 Task: Check out the mission and values of Redfin.
Action: Mouse moved to (61, 168)
Screenshot: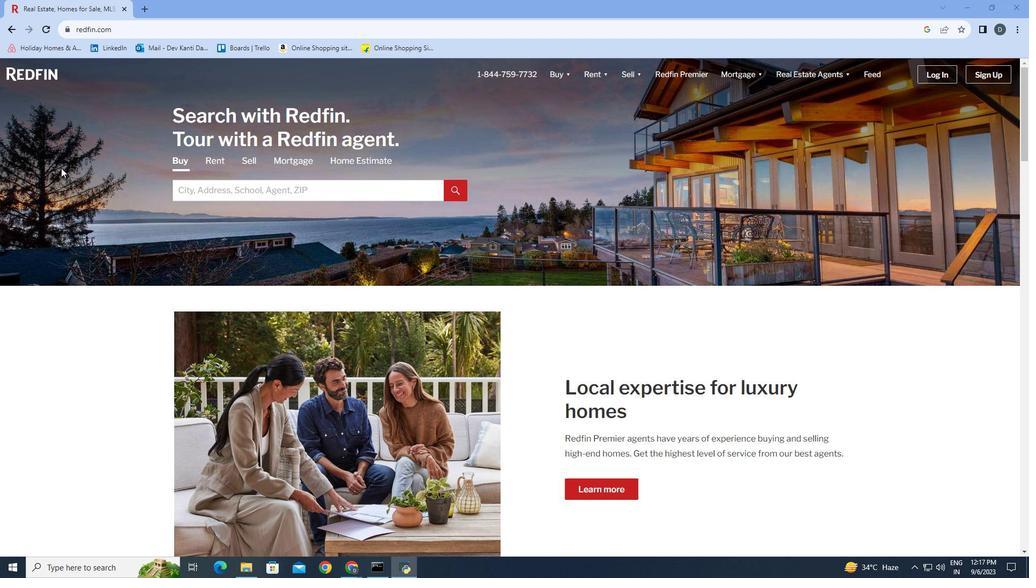 
Action: Mouse scrolled (61, 167) with delta (0, 0)
Screenshot: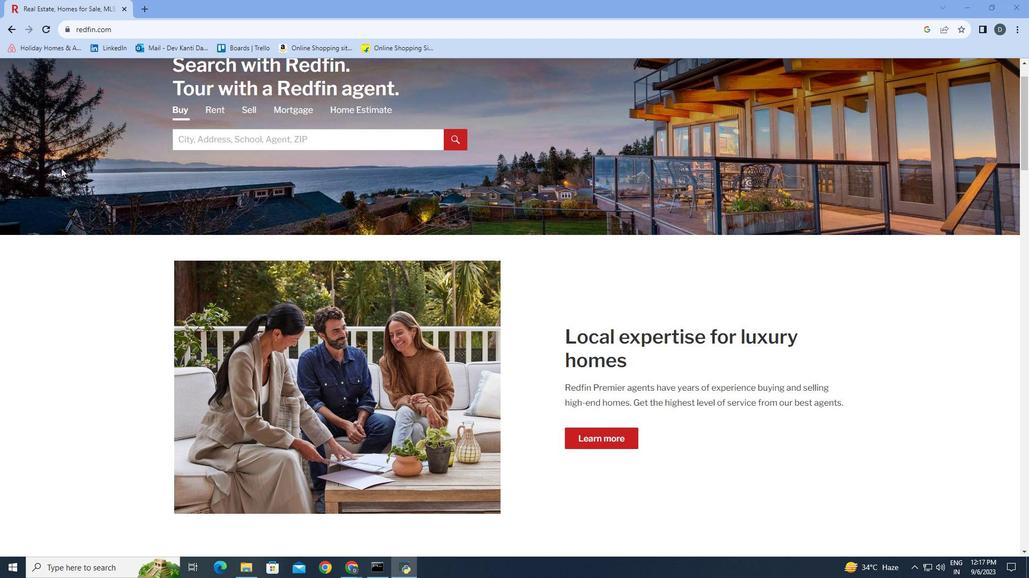 
Action: Mouse scrolled (61, 167) with delta (0, 0)
Screenshot: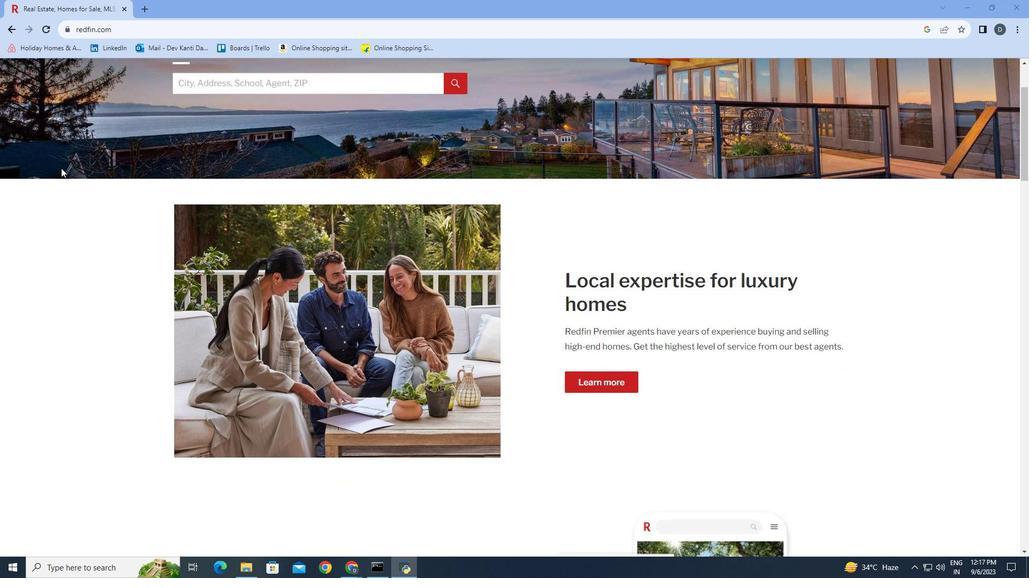 
Action: Mouse scrolled (61, 167) with delta (0, 0)
Screenshot: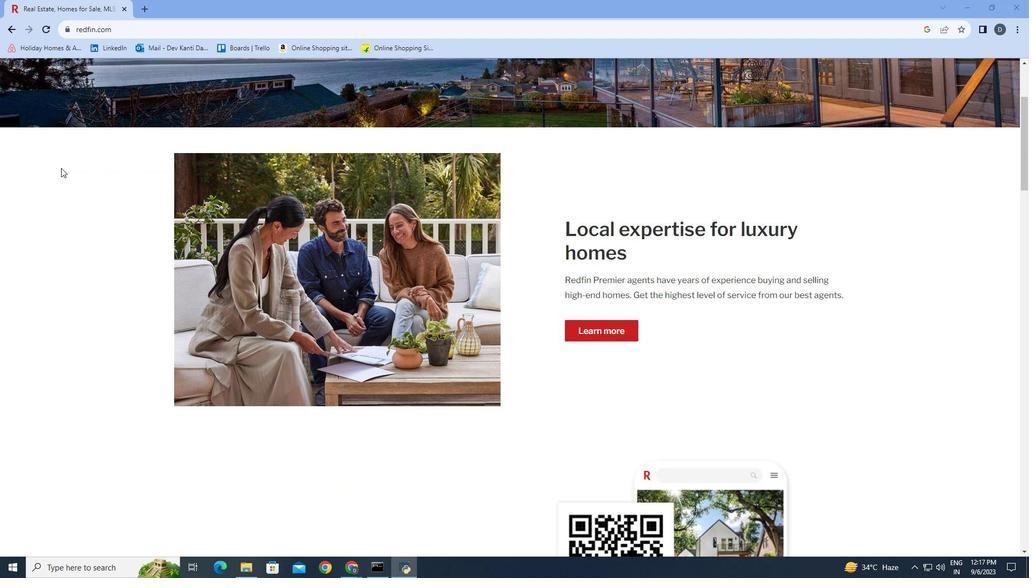 
Action: Mouse scrolled (61, 167) with delta (0, 0)
Screenshot: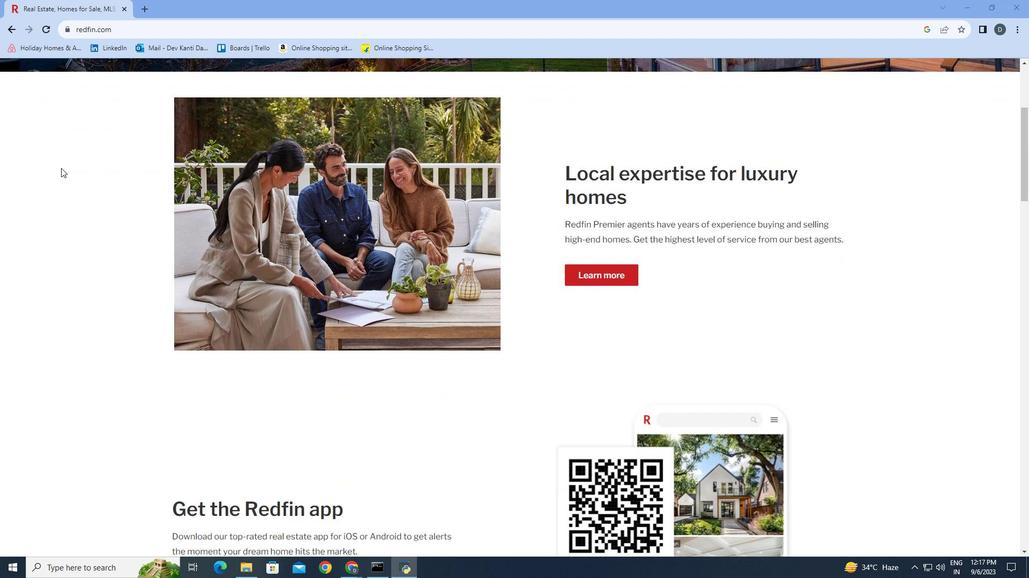 
Action: Mouse scrolled (61, 167) with delta (0, 0)
Screenshot: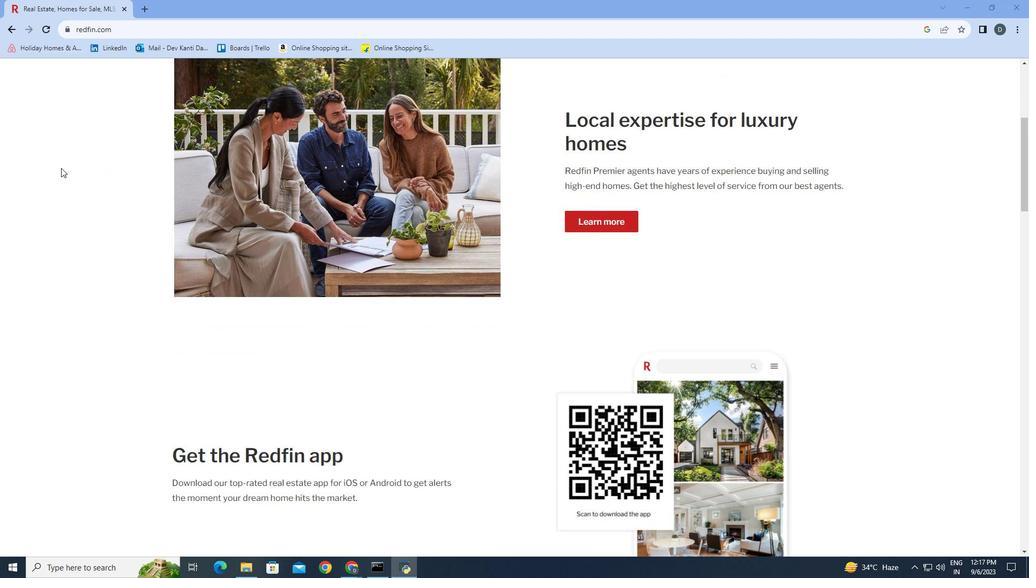 
Action: Mouse scrolled (61, 167) with delta (0, 0)
Screenshot: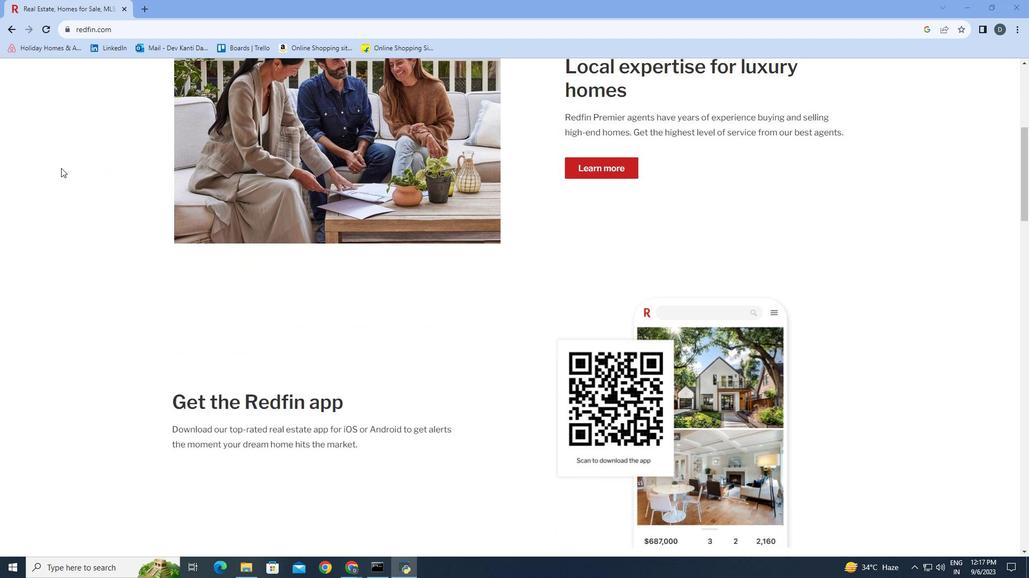 
Action: Mouse scrolled (61, 167) with delta (0, 0)
Screenshot: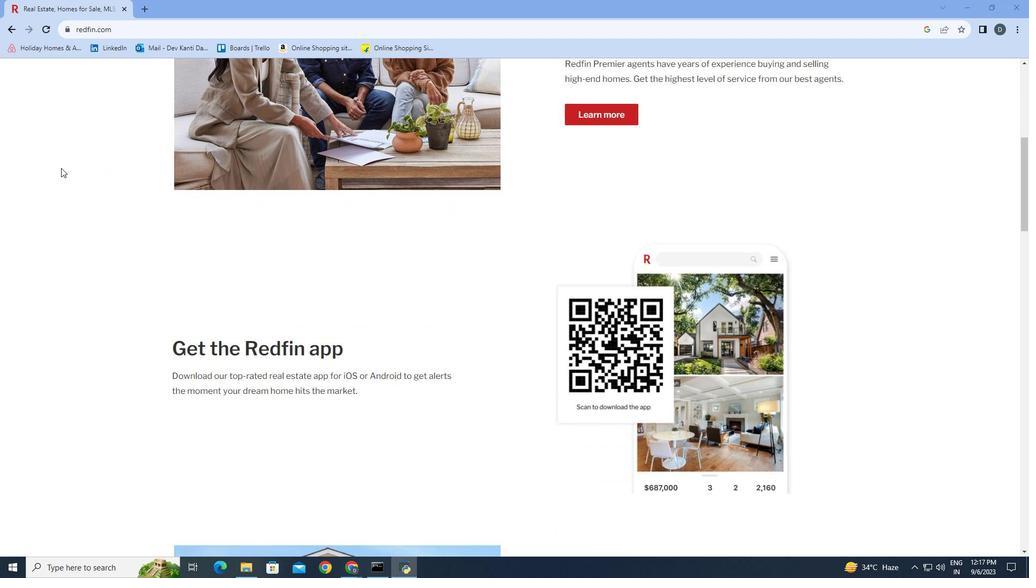 
Action: Mouse scrolled (61, 167) with delta (0, 0)
Screenshot: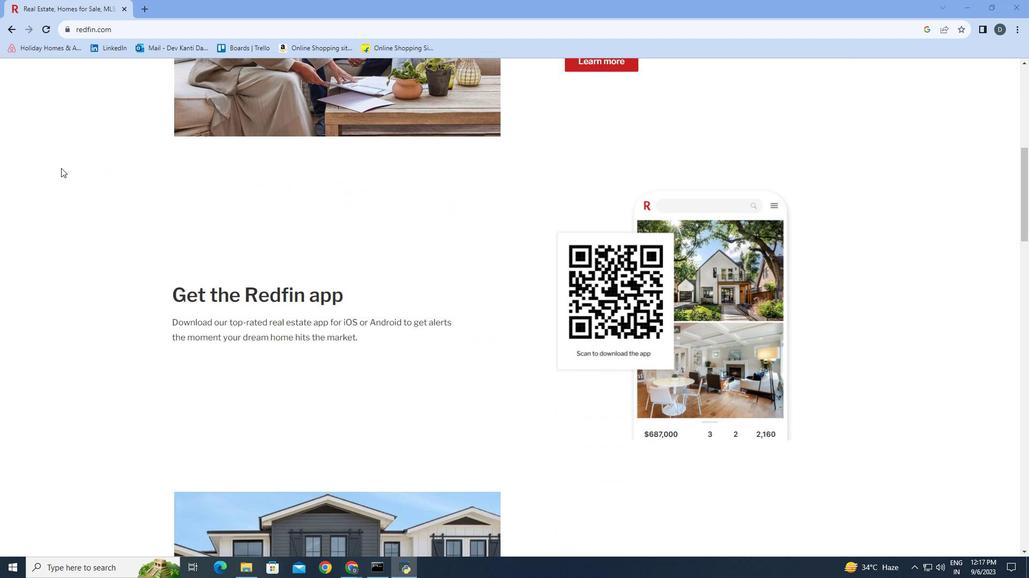 
Action: Mouse scrolled (61, 167) with delta (0, 0)
Screenshot: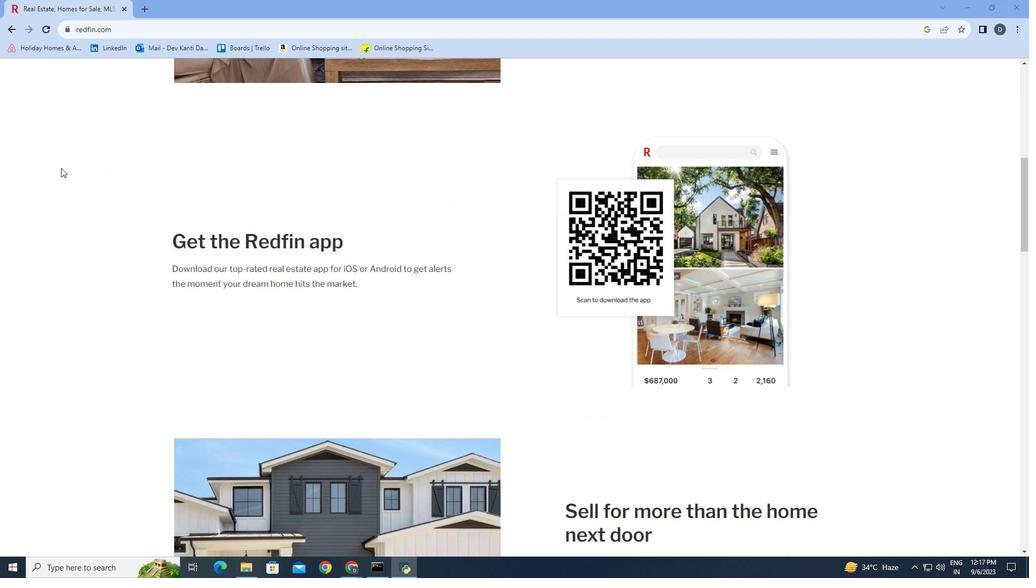 
Action: Mouse scrolled (61, 167) with delta (0, 0)
Screenshot: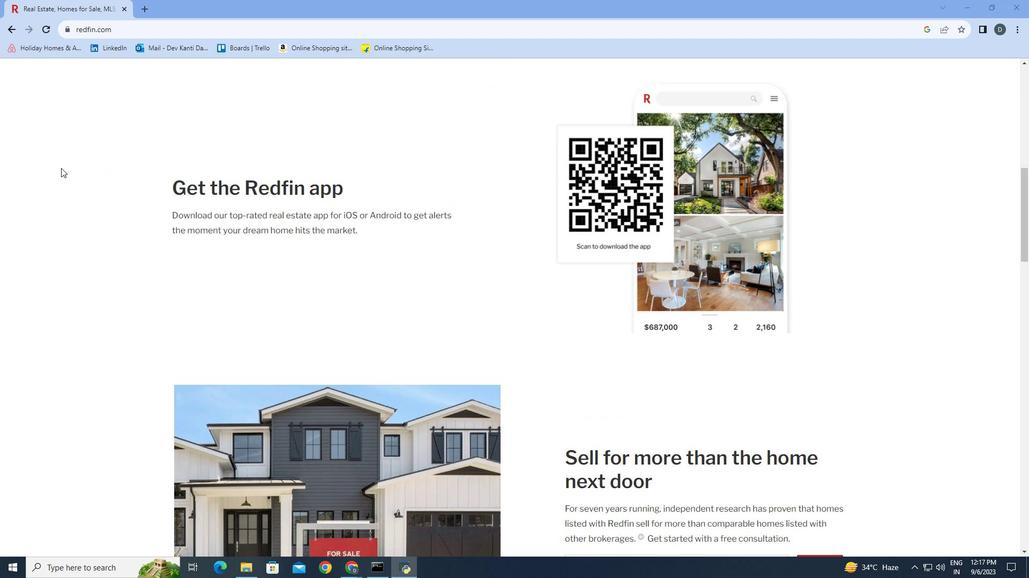 
Action: Mouse scrolled (61, 167) with delta (0, 0)
Screenshot: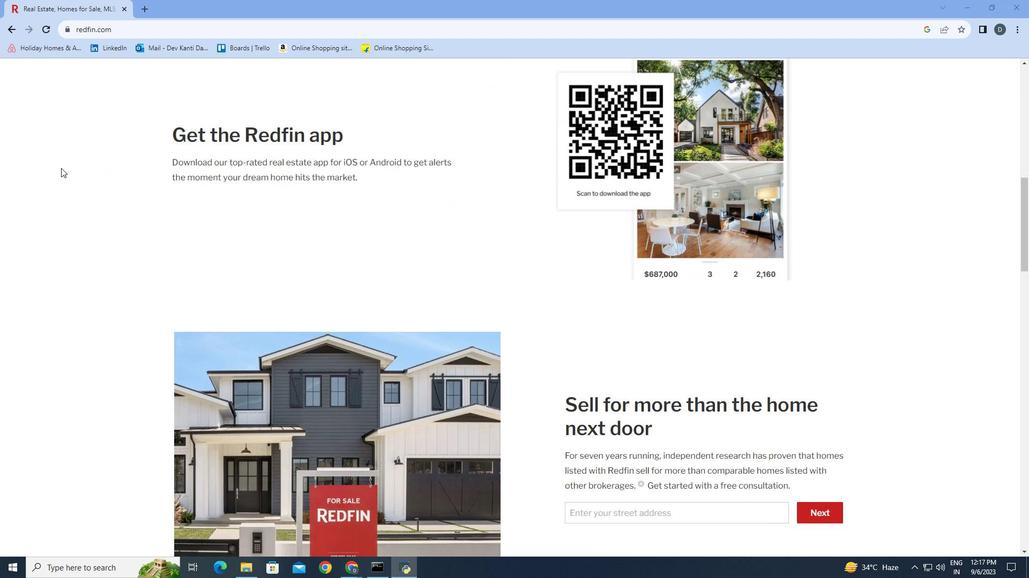 
Action: Mouse scrolled (61, 167) with delta (0, 0)
Screenshot: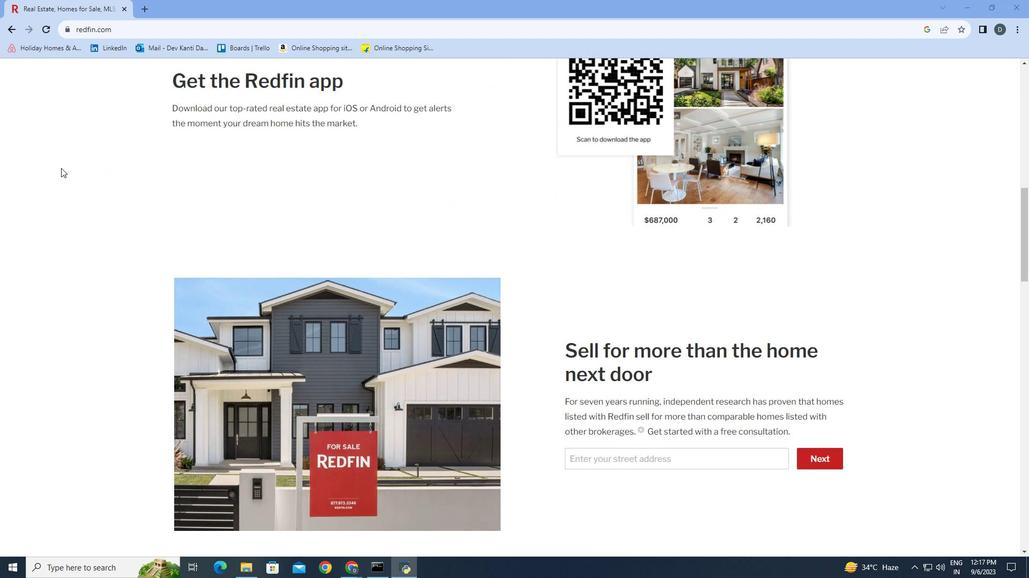 
Action: Mouse scrolled (61, 167) with delta (0, 0)
Screenshot: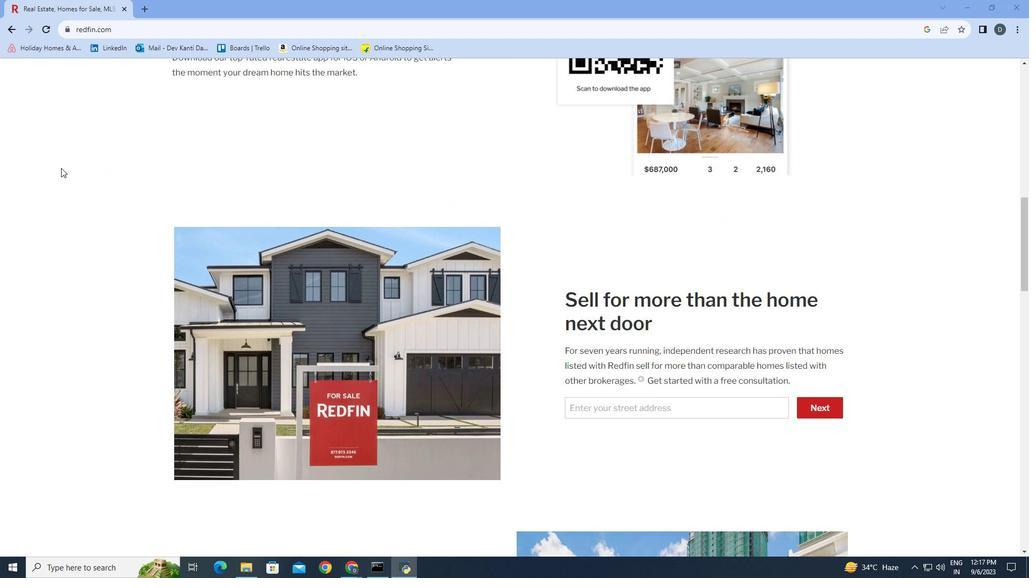 
Action: Mouse scrolled (61, 167) with delta (0, 0)
Screenshot: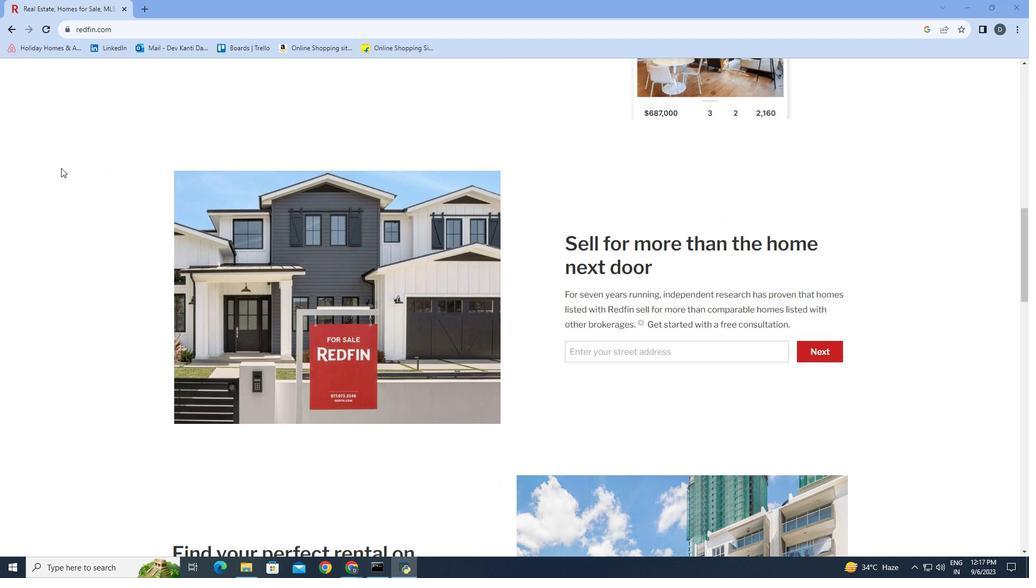 
Action: Mouse scrolled (61, 167) with delta (0, 0)
Screenshot: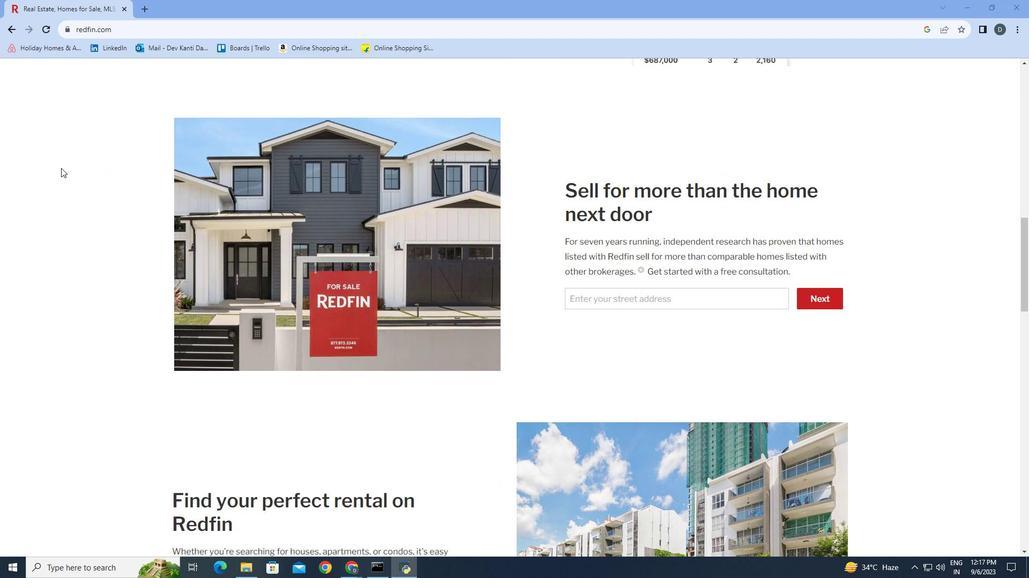 
Action: Mouse scrolled (61, 167) with delta (0, 0)
Screenshot: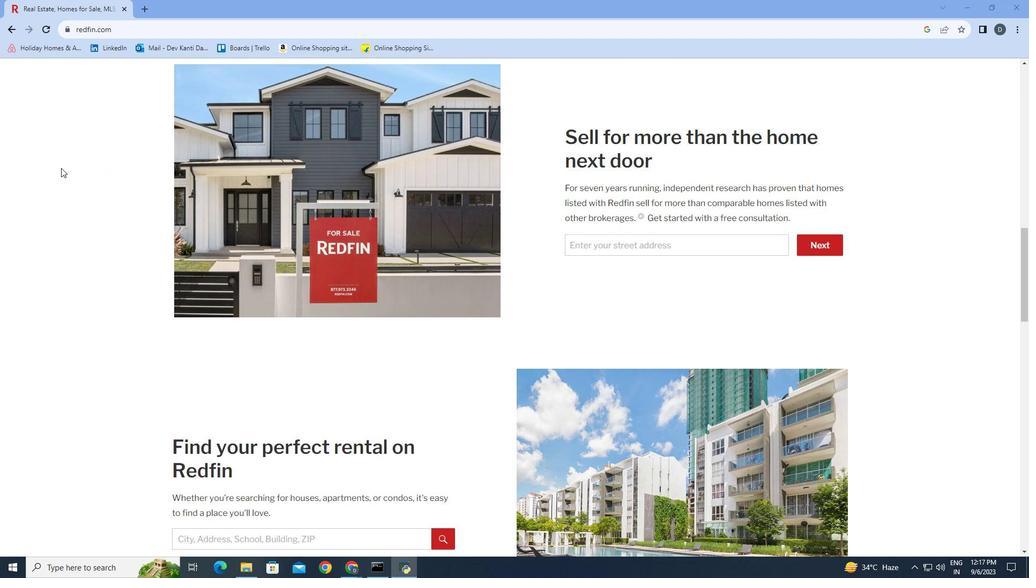 
Action: Mouse scrolled (61, 167) with delta (0, 0)
Screenshot: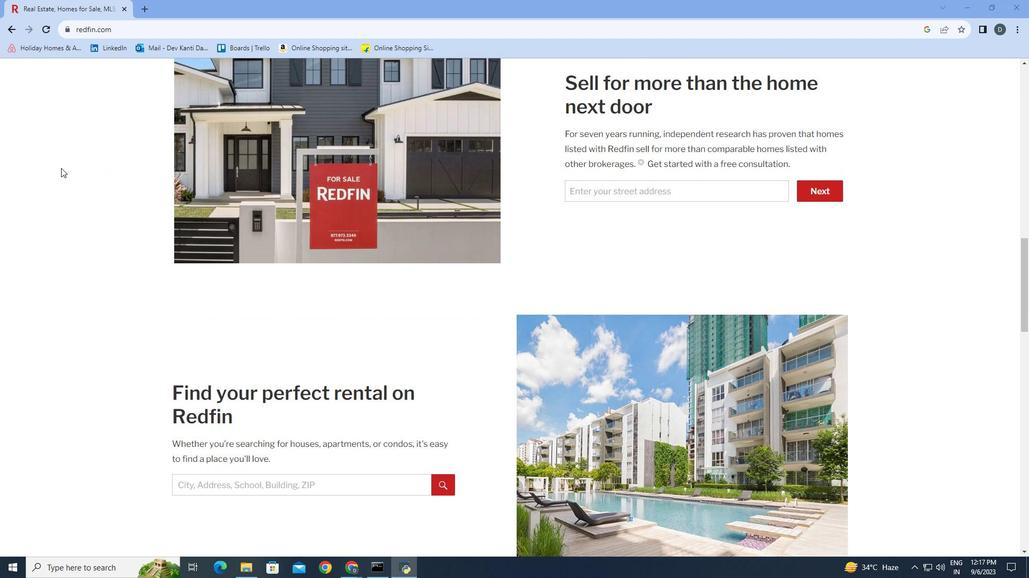 
Action: Mouse scrolled (61, 167) with delta (0, 0)
Screenshot: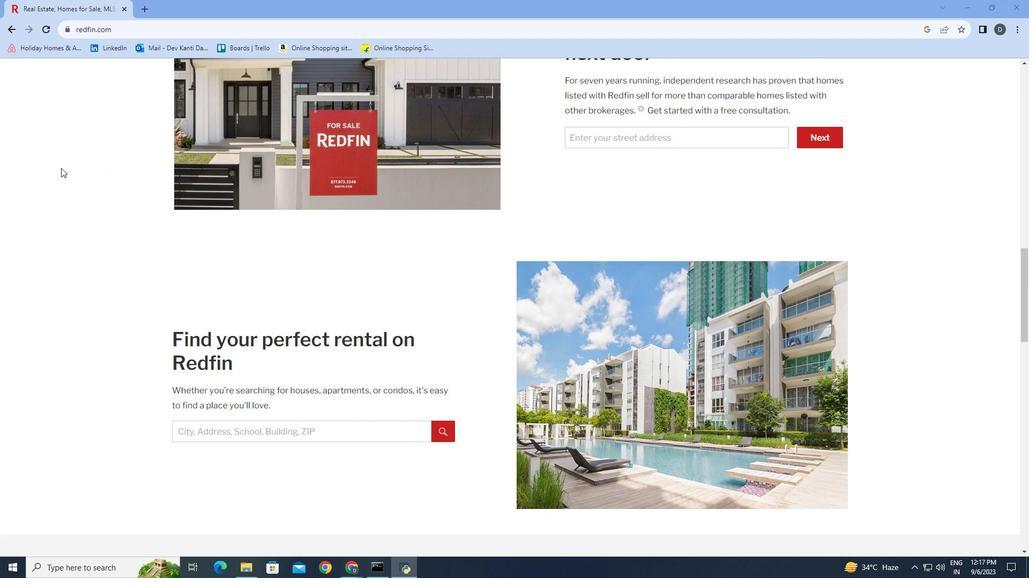
Action: Mouse scrolled (61, 167) with delta (0, 0)
Screenshot: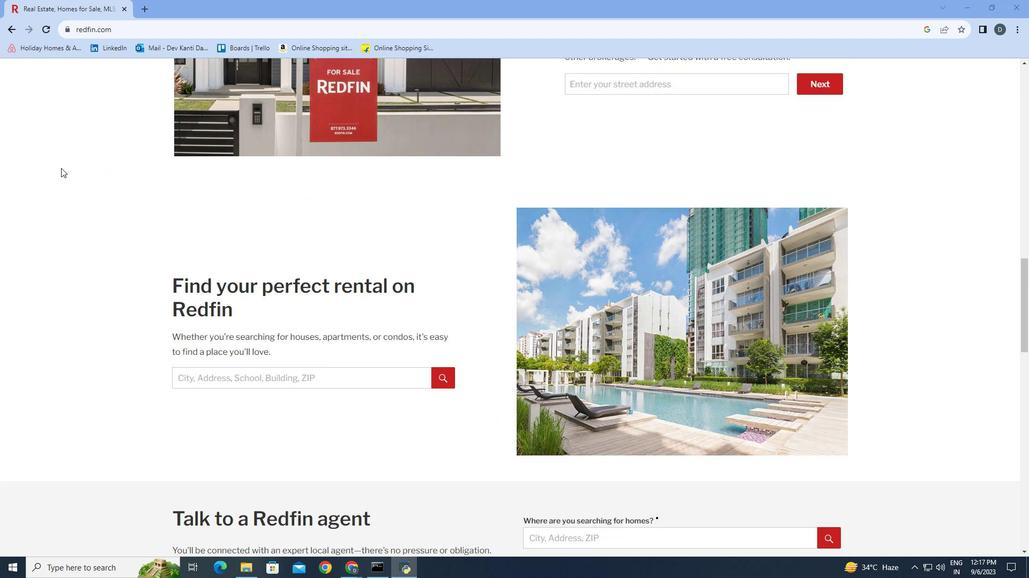 
Action: Mouse scrolled (61, 167) with delta (0, 0)
Screenshot: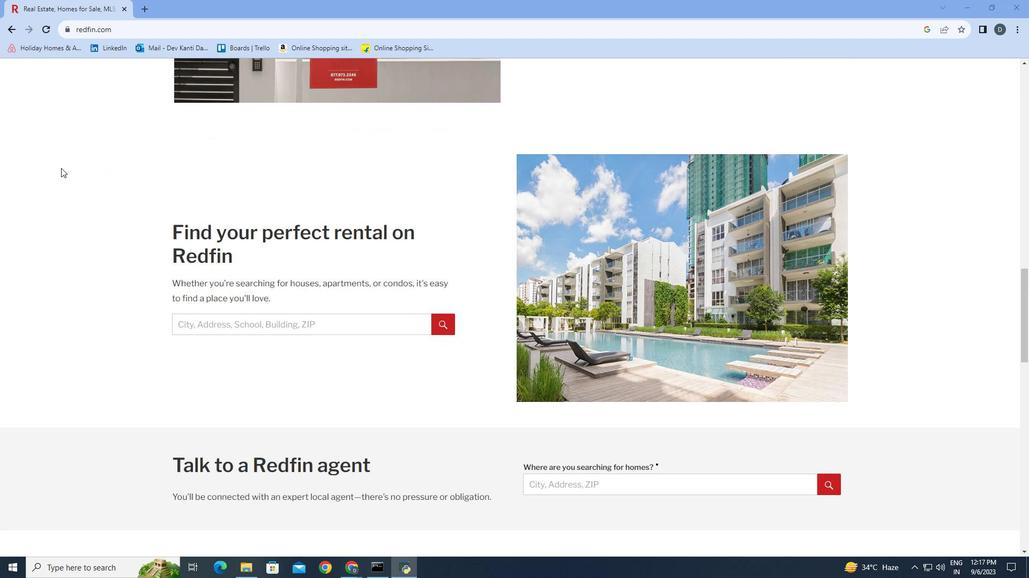 
Action: Mouse scrolled (61, 167) with delta (0, 0)
Screenshot: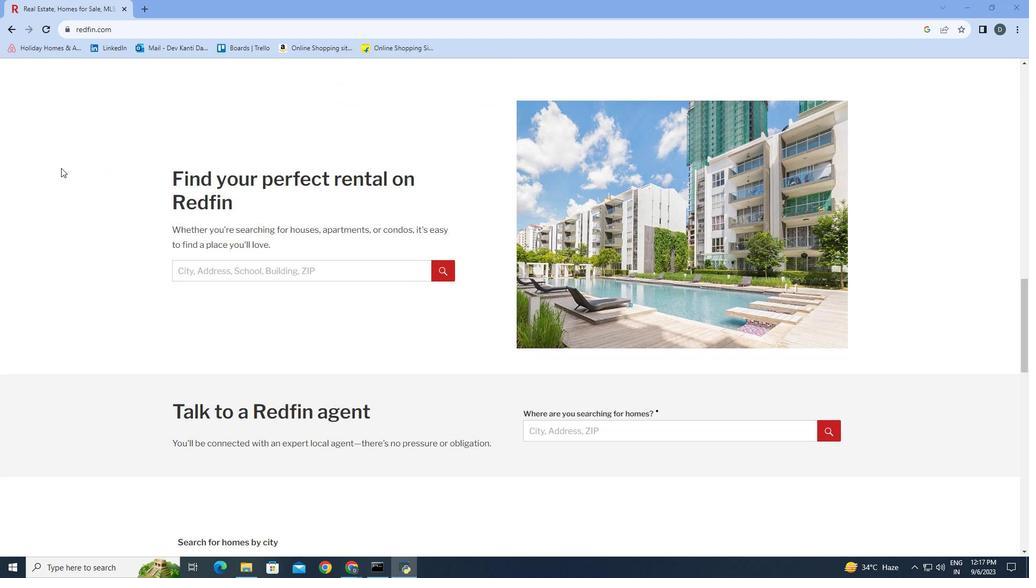 
Action: Mouse scrolled (61, 167) with delta (0, 0)
Screenshot: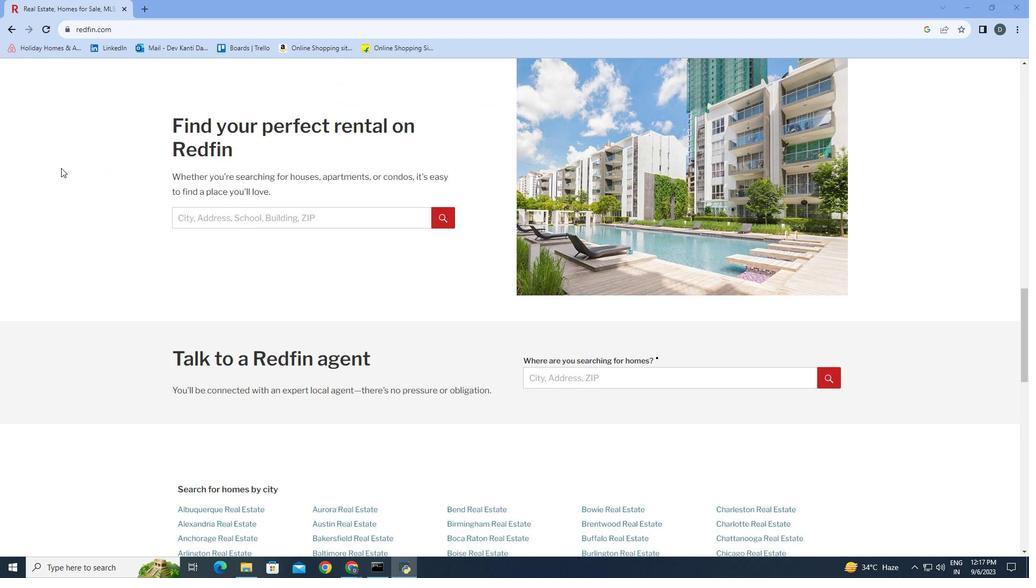 
Action: Mouse scrolled (61, 167) with delta (0, 0)
Screenshot: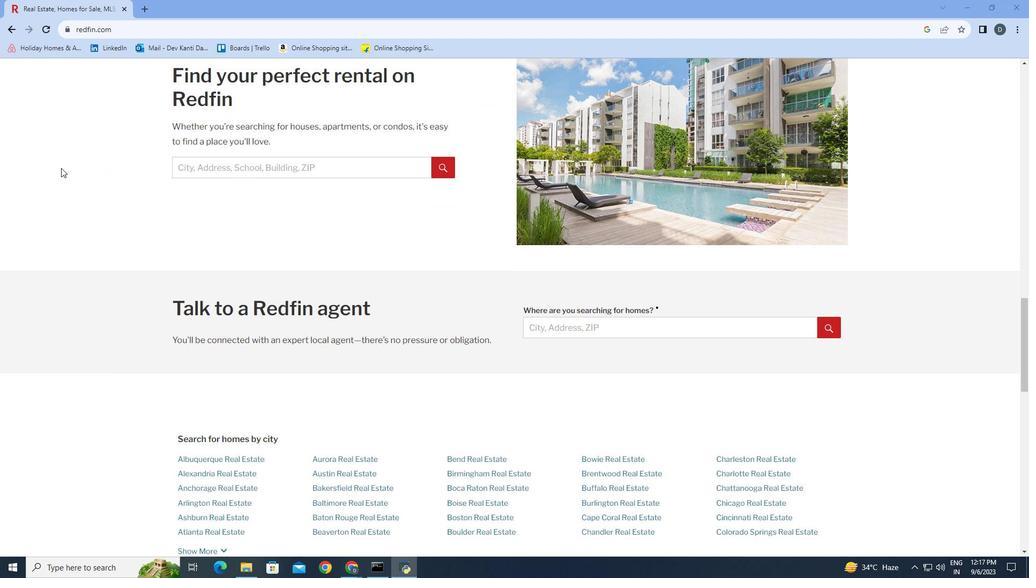 
Action: Mouse scrolled (61, 167) with delta (0, 0)
Screenshot: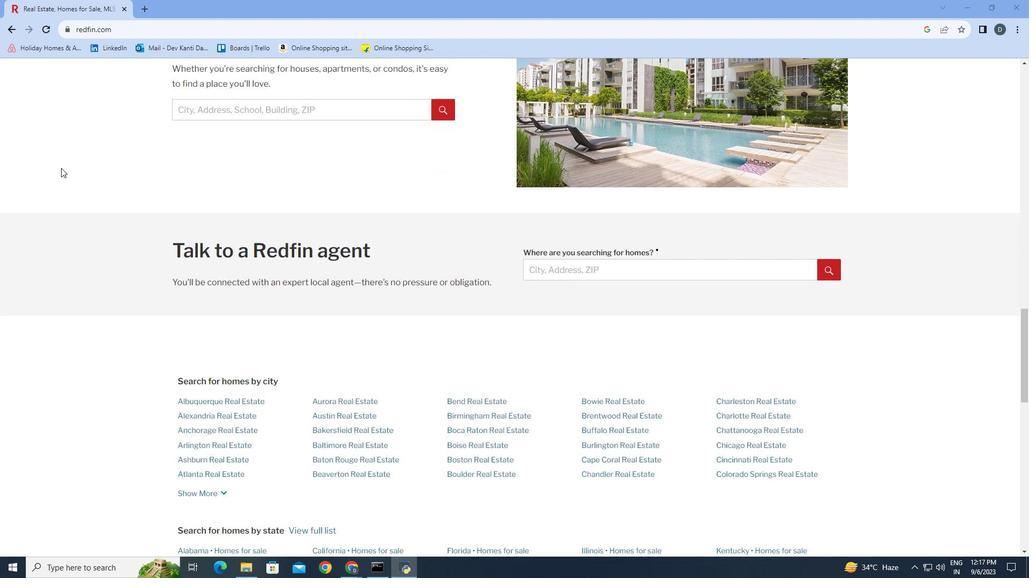 
Action: Mouse scrolled (61, 167) with delta (0, 0)
Screenshot: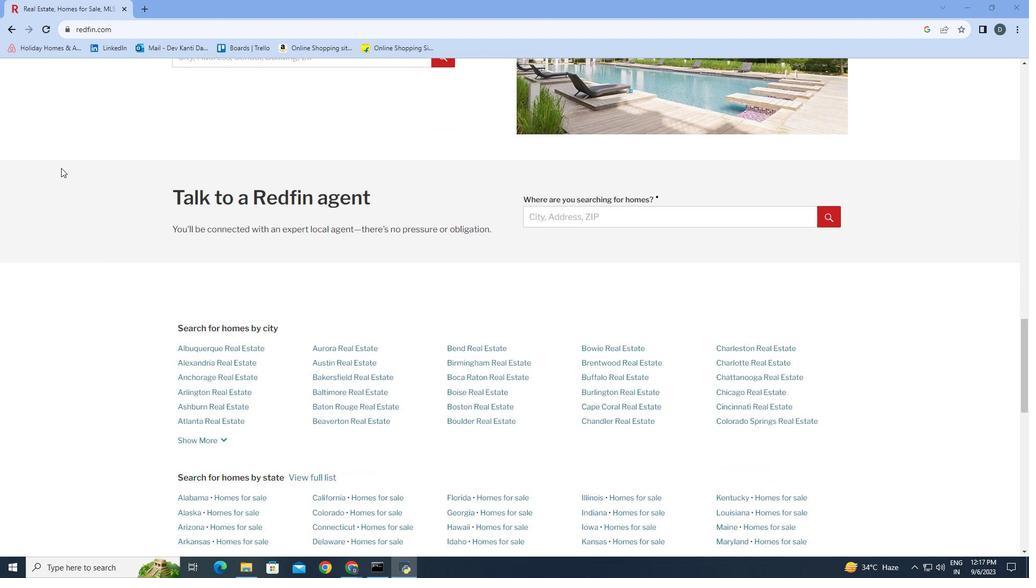 
Action: Mouse scrolled (61, 167) with delta (0, 0)
Screenshot: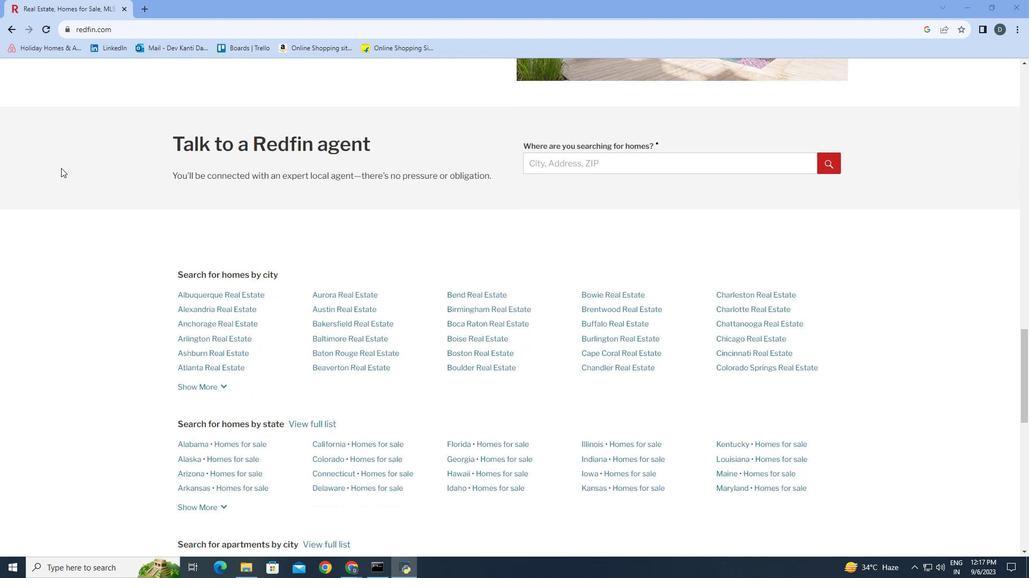 
Action: Mouse scrolled (61, 167) with delta (0, 0)
Screenshot: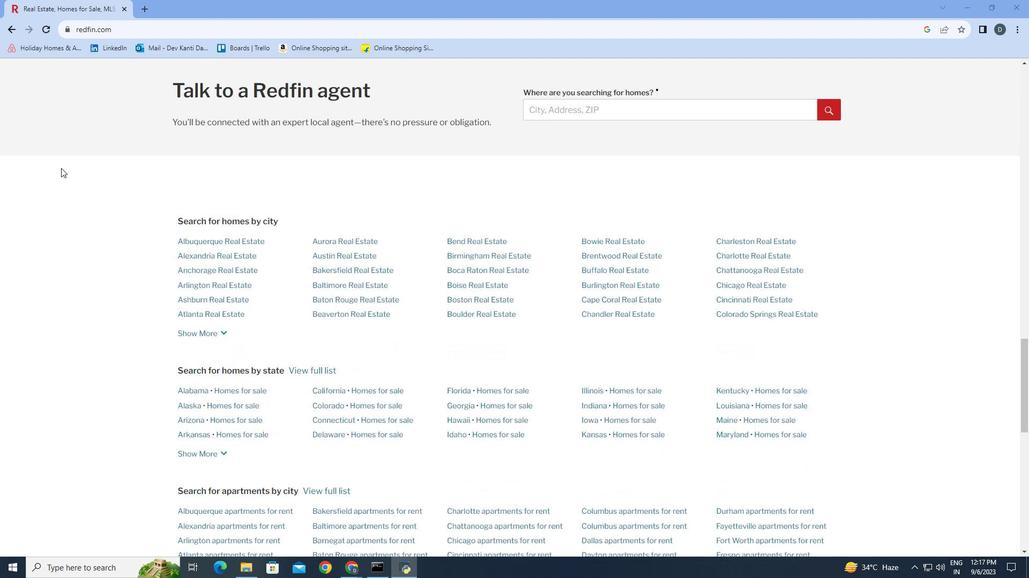 
Action: Mouse scrolled (61, 167) with delta (0, 0)
Screenshot: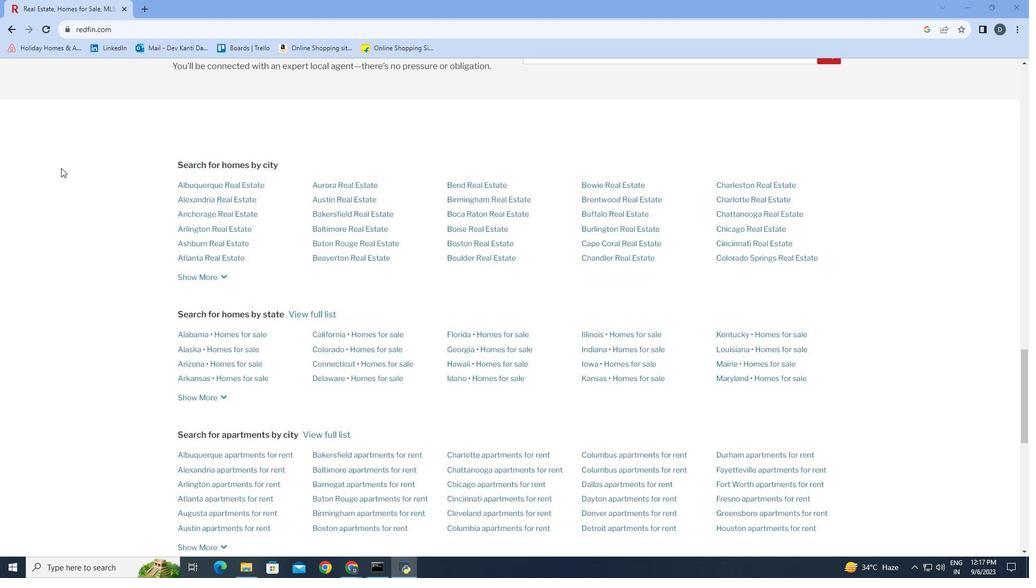 
Action: Mouse scrolled (61, 167) with delta (0, 0)
Screenshot: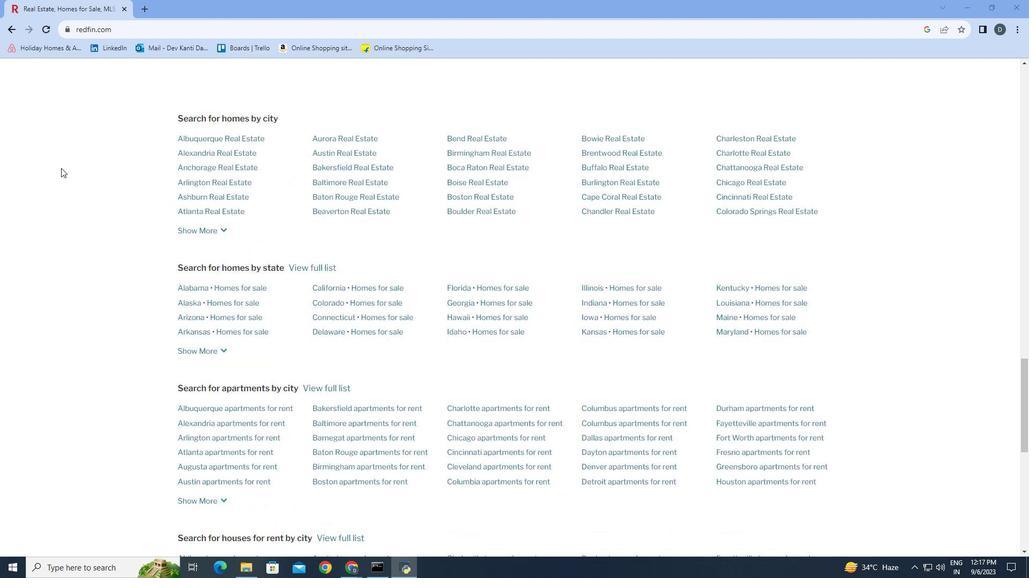 
Action: Mouse scrolled (61, 167) with delta (0, 0)
Screenshot: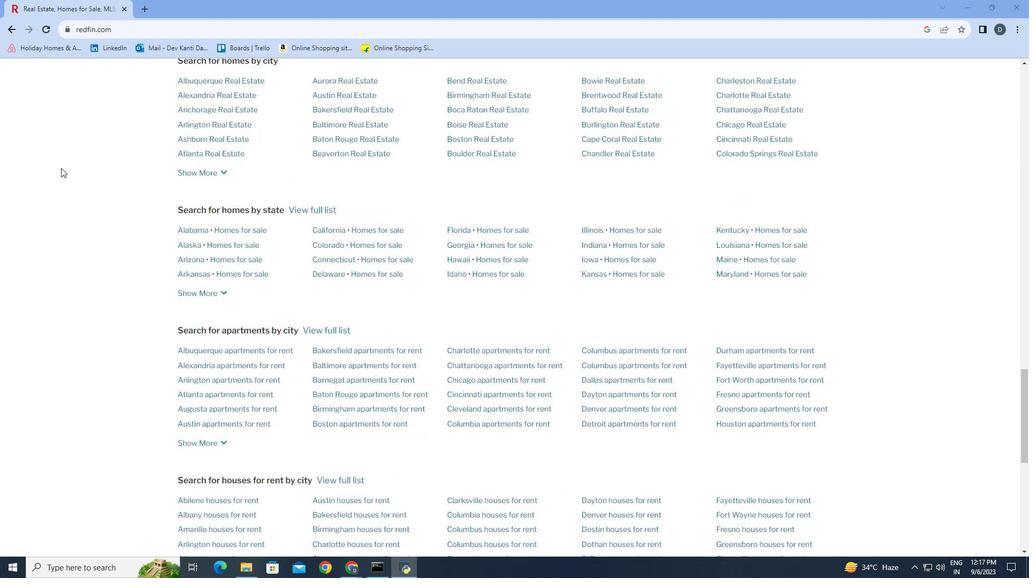 
Action: Mouse scrolled (61, 167) with delta (0, 0)
Screenshot: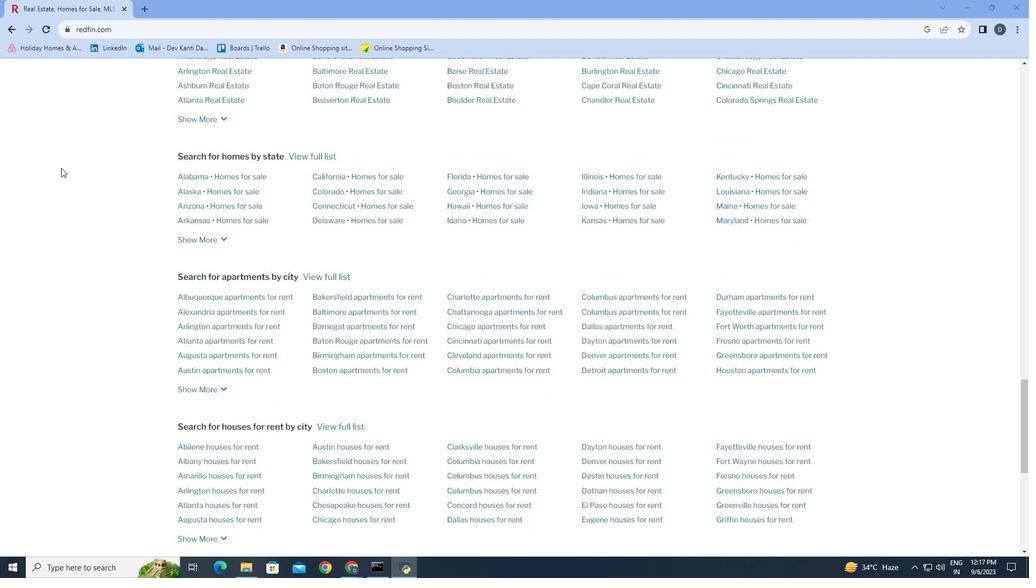 
Action: Mouse scrolled (61, 167) with delta (0, 0)
Screenshot: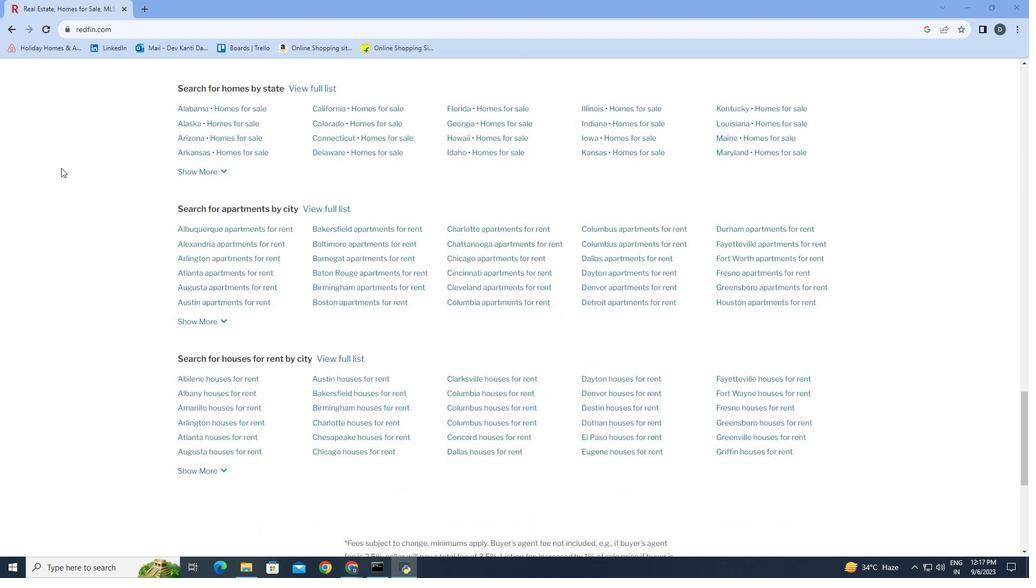 
Action: Mouse scrolled (61, 167) with delta (0, 0)
Screenshot: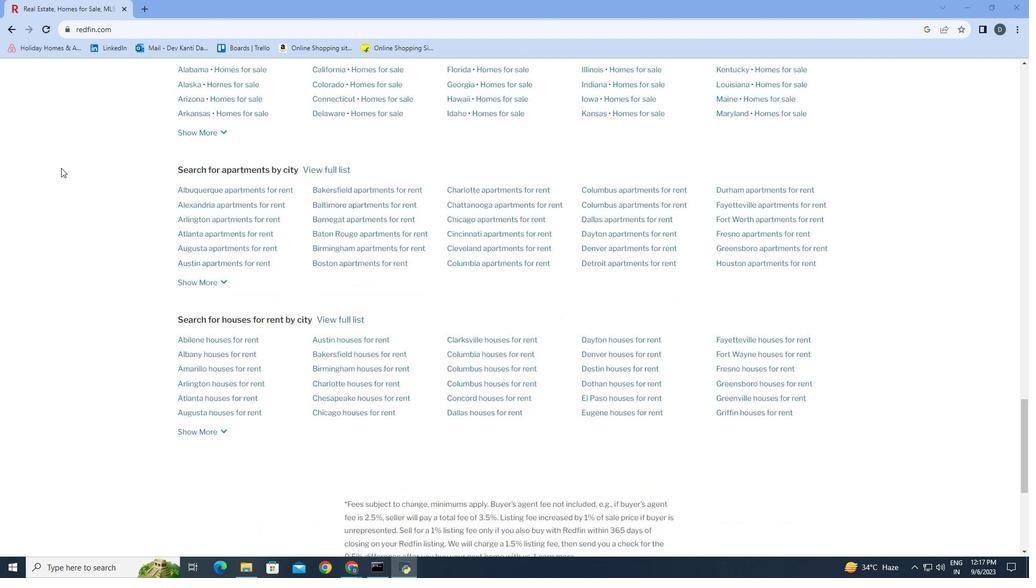 
Action: Mouse scrolled (61, 167) with delta (0, 0)
Screenshot: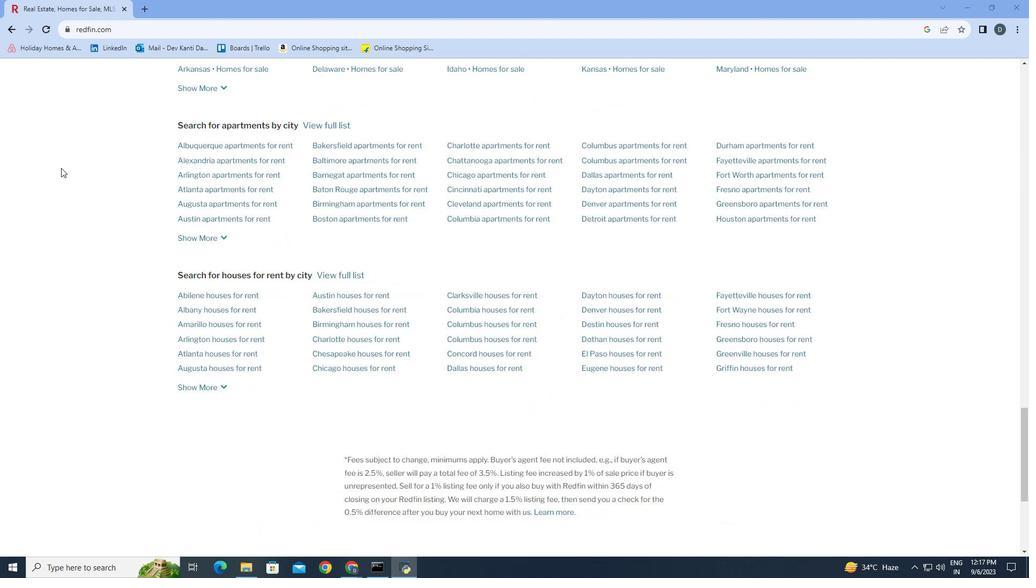 
Action: Mouse scrolled (61, 167) with delta (0, 0)
Screenshot: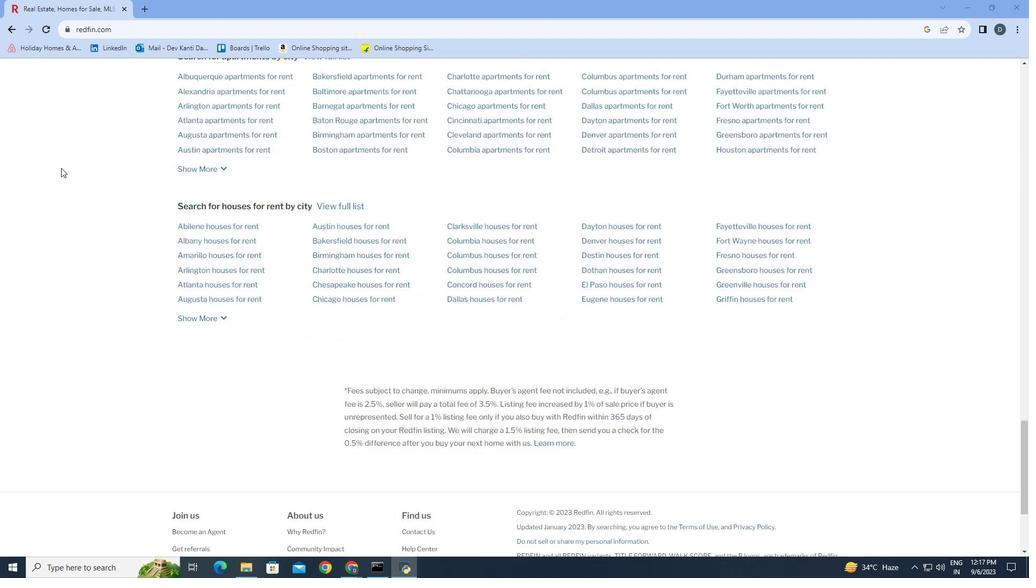 
Action: Mouse scrolled (61, 167) with delta (0, 0)
Screenshot: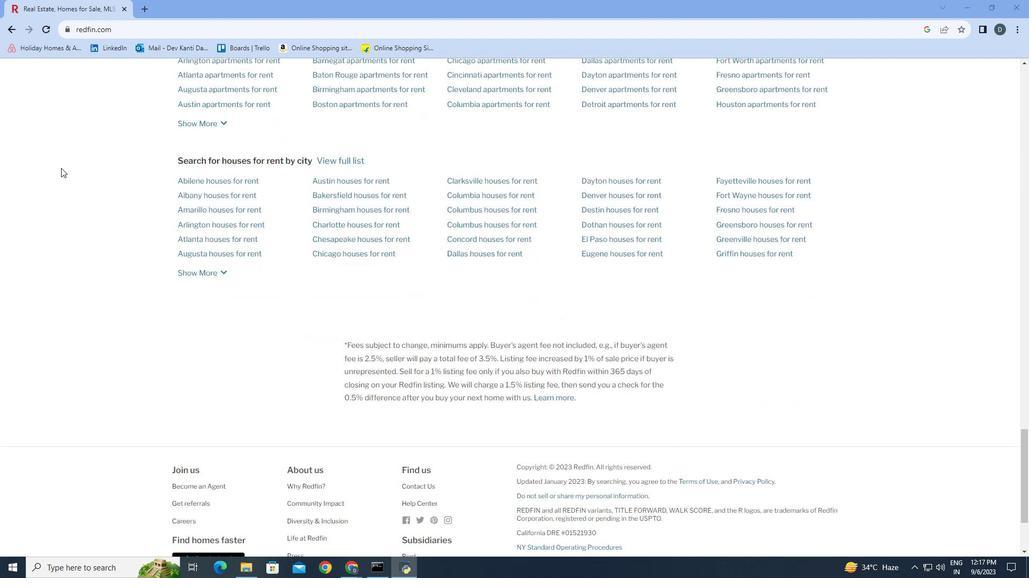 
Action: Mouse scrolled (61, 167) with delta (0, 0)
Screenshot: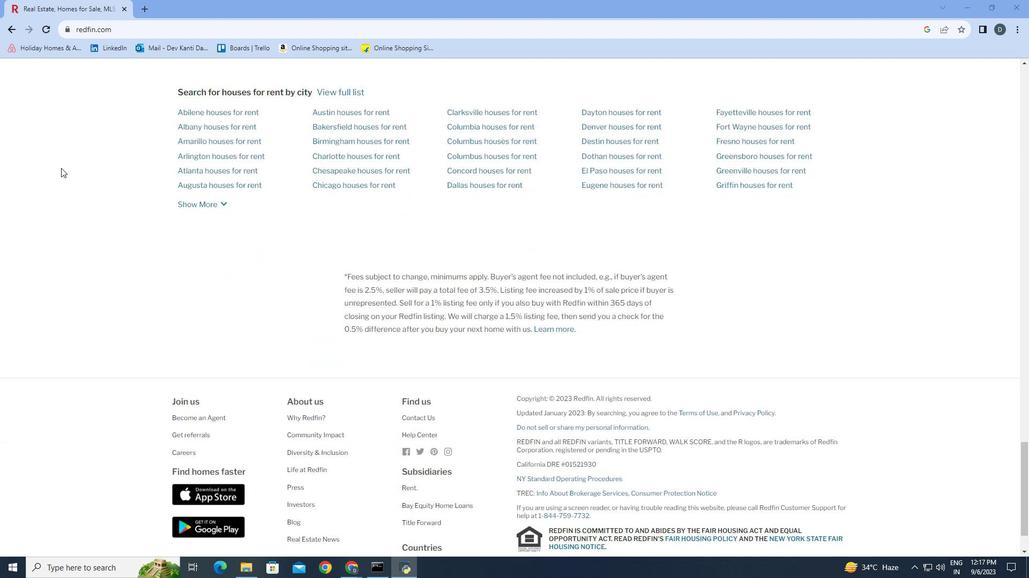 
Action: Mouse scrolled (61, 167) with delta (0, 0)
Screenshot: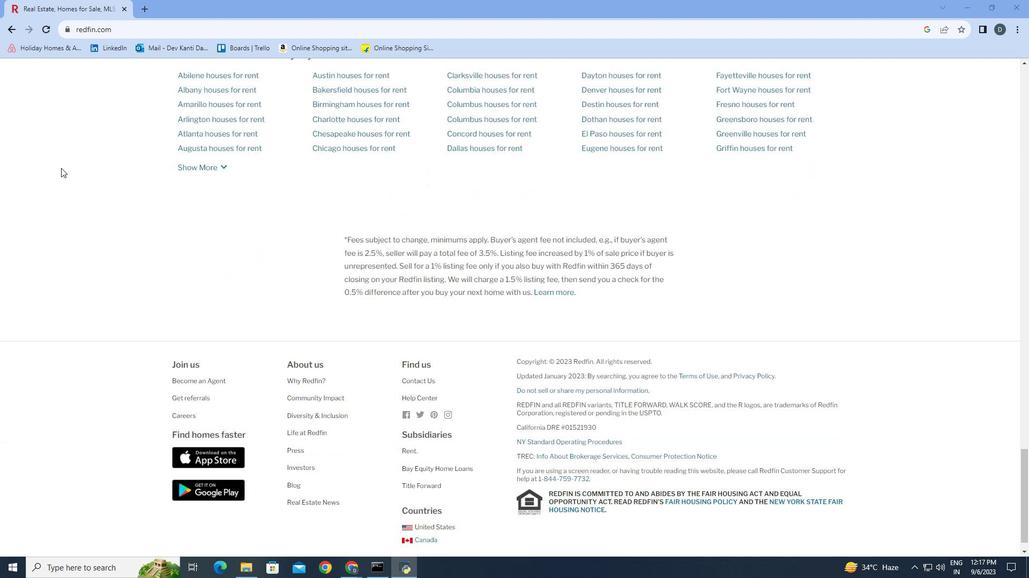 
Action: Mouse scrolled (61, 167) with delta (0, 0)
Screenshot: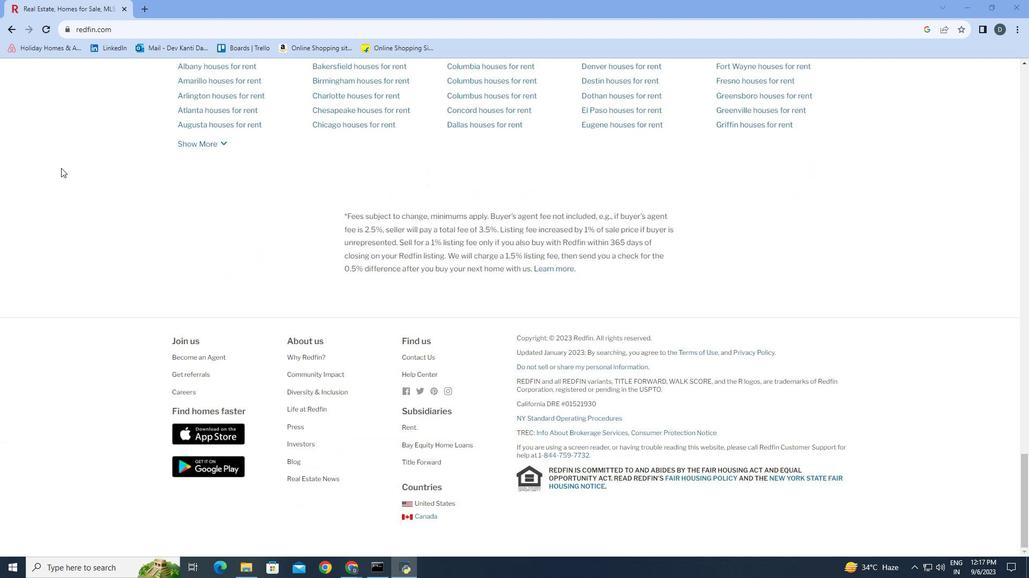 
Action: Mouse scrolled (61, 167) with delta (0, 0)
Screenshot: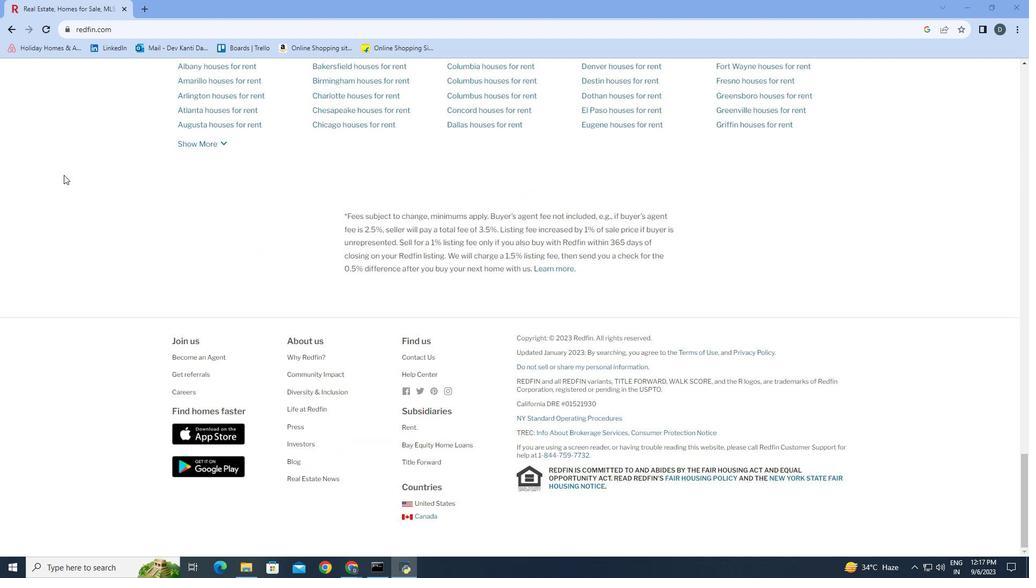 
Action: Mouse moved to (174, 356)
Screenshot: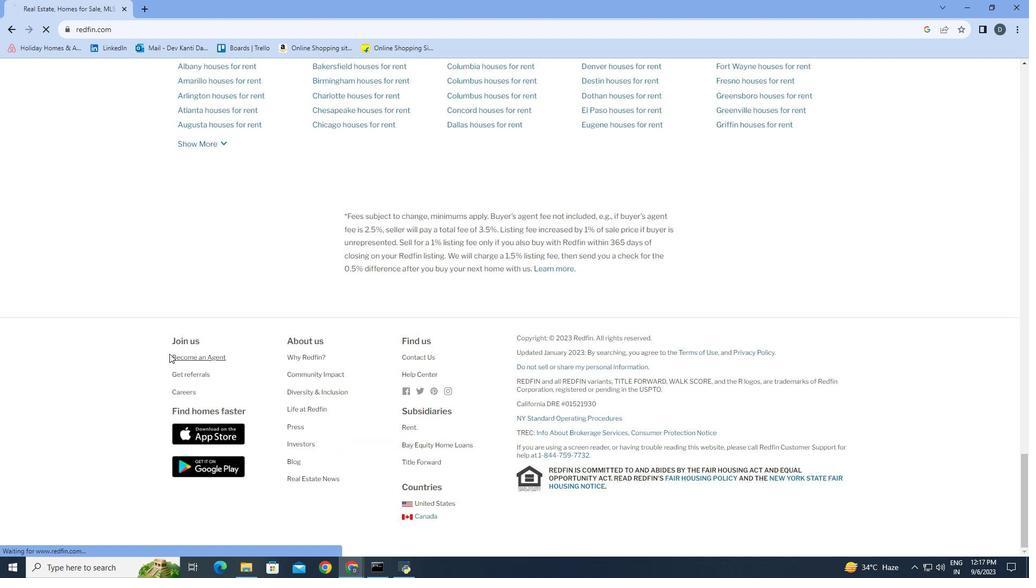 
Action: Mouse pressed left at (174, 356)
Screenshot: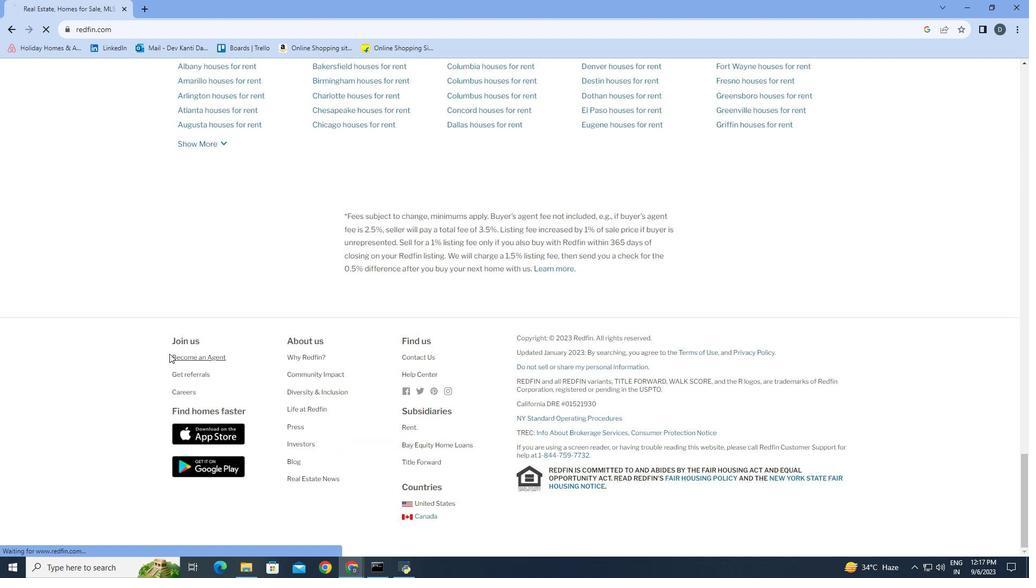 
Action: Mouse moved to (166, 108)
Screenshot: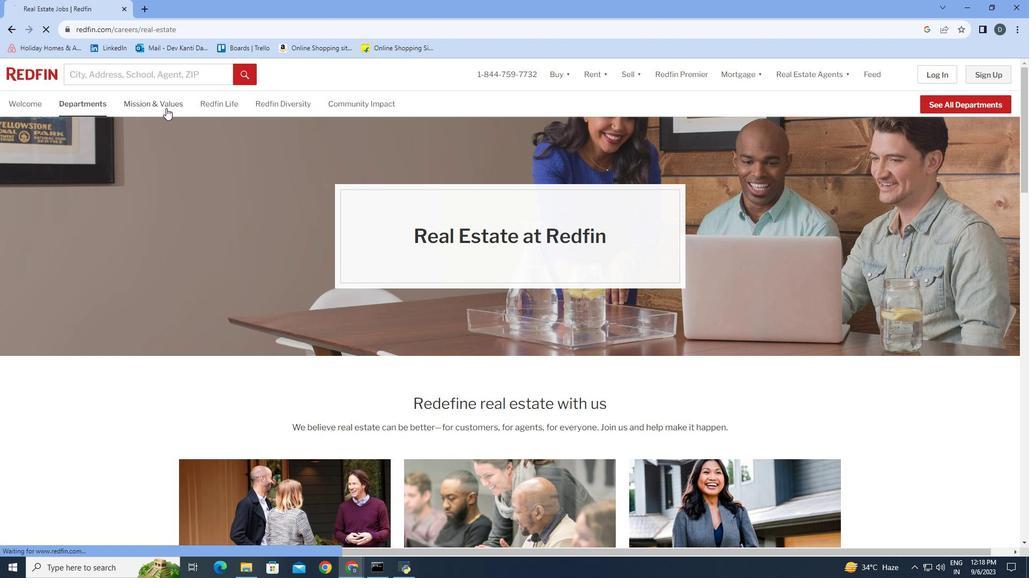 
Action: Mouse pressed left at (166, 108)
Screenshot: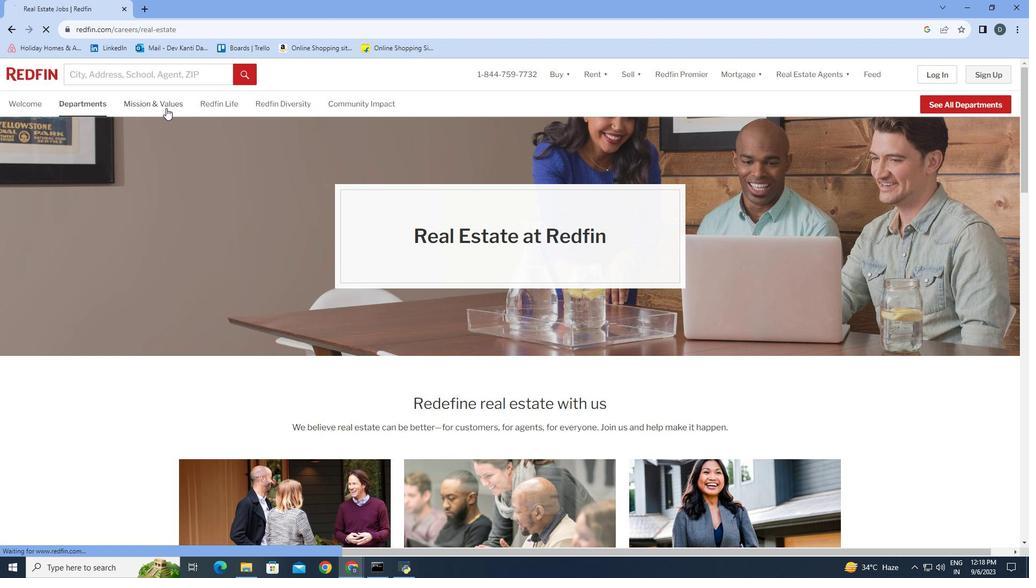 
Action: Mouse moved to (628, 241)
Screenshot: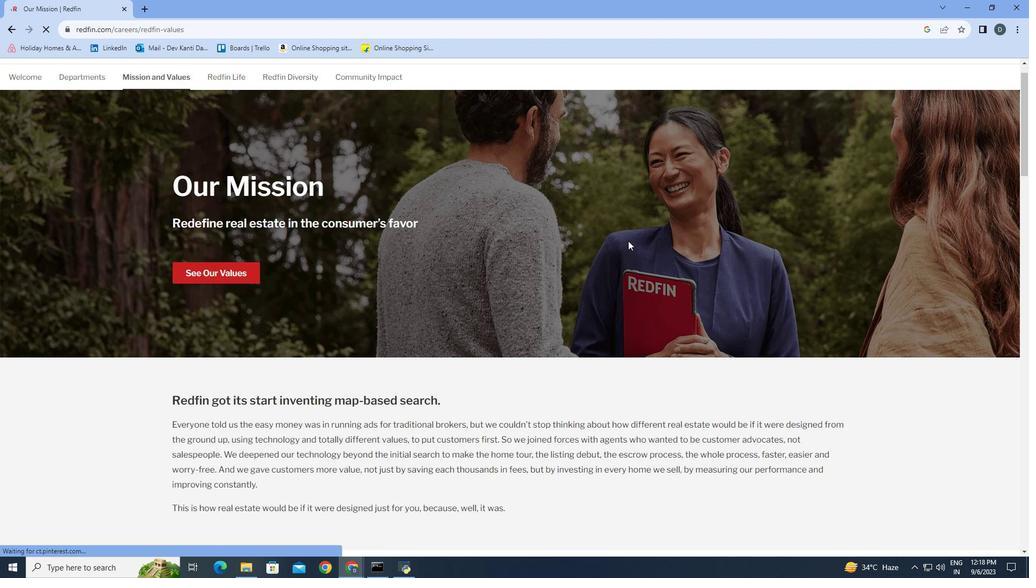 
Action: Mouse scrolled (628, 240) with delta (0, 0)
Screenshot: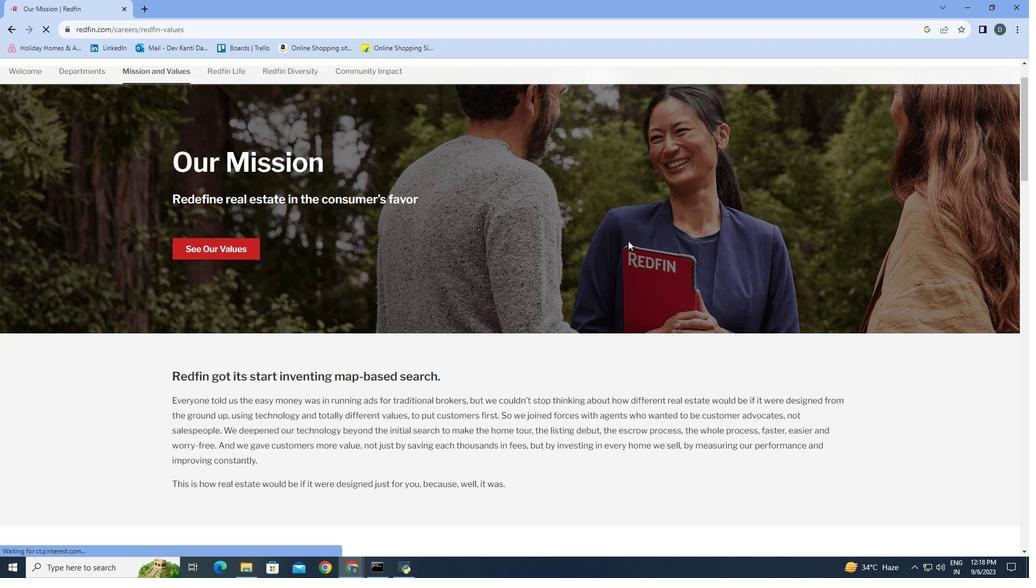 
Action: Mouse scrolled (628, 240) with delta (0, 0)
Screenshot: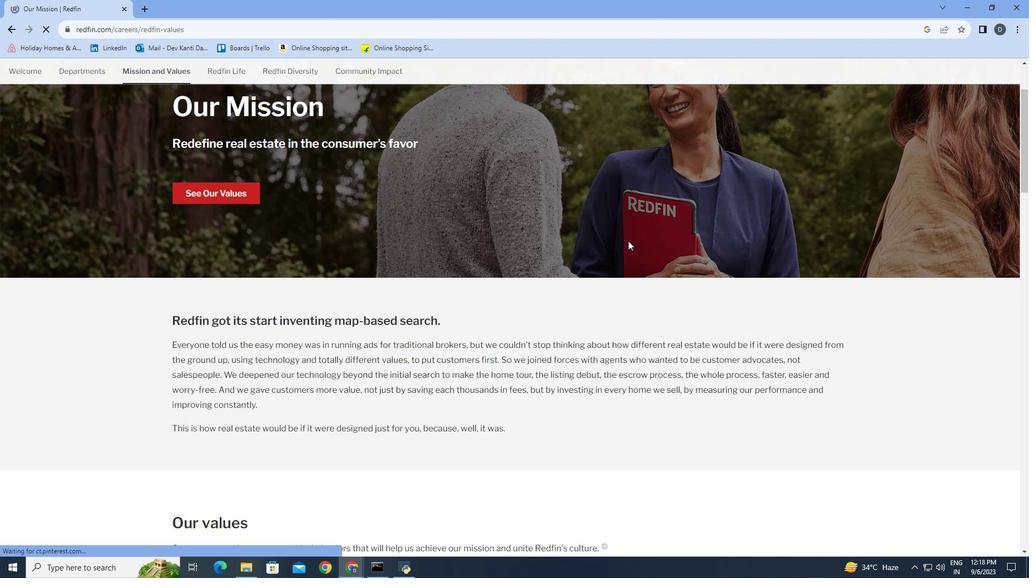 
Action: Mouse moved to (628, 249)
Screenshot: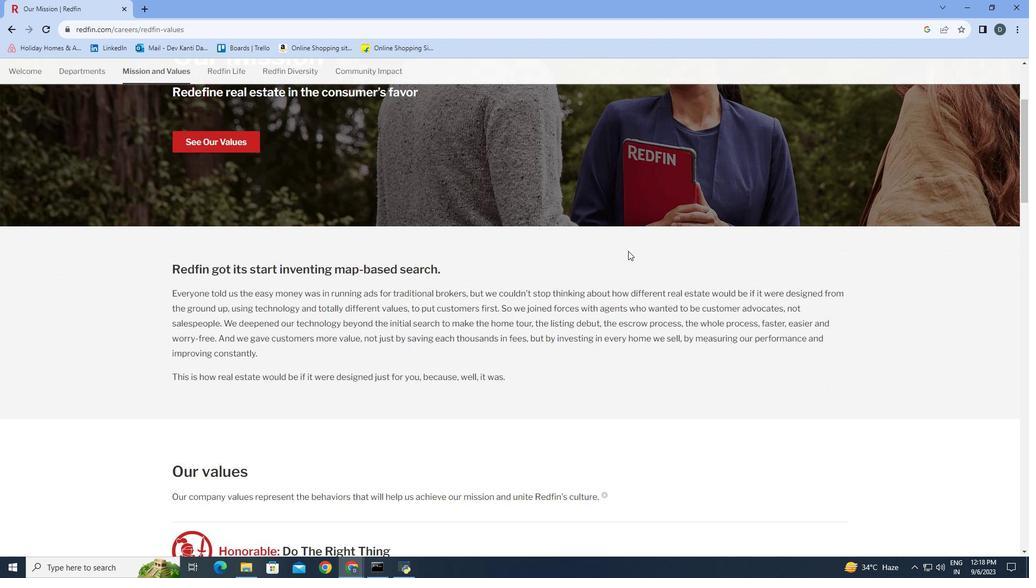 
Action: Mouse scrolled (628, 249) with delta (0, 0)
Screenshot: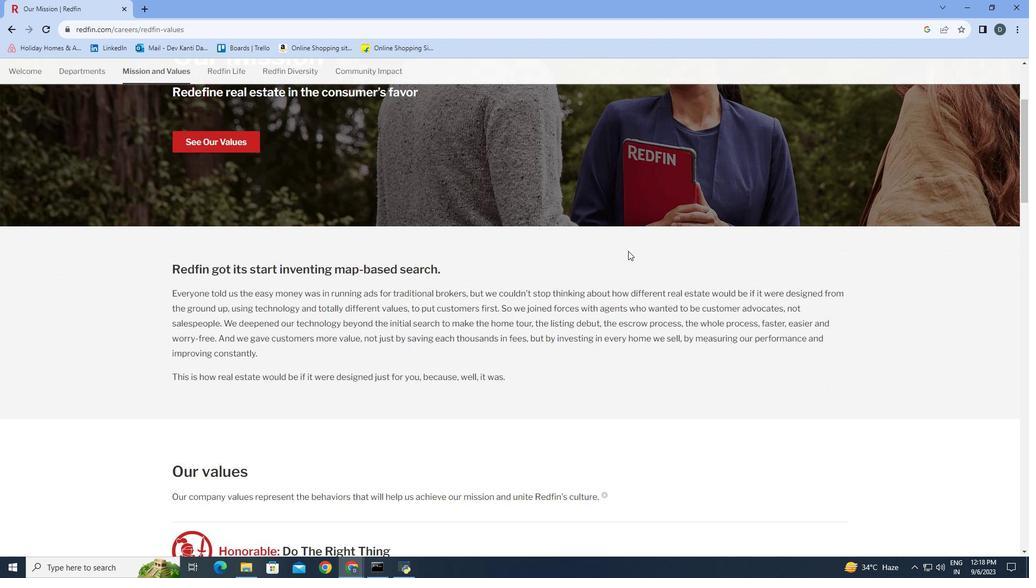 
Action: Mouse moved to (628, 252)
Screenshot: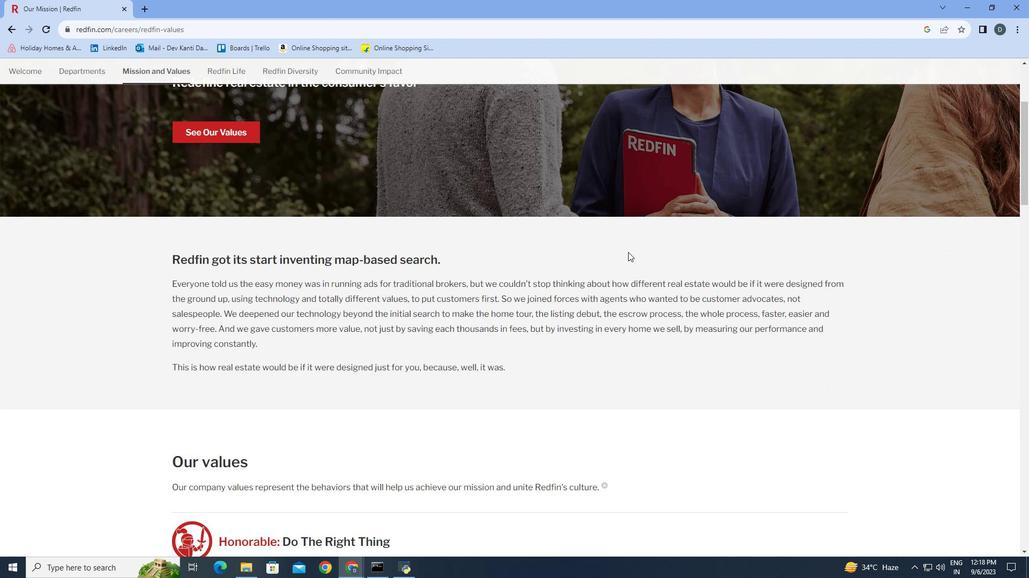 
Action: Mouse scrolled (628, 251) with delta (0, 0)
Screenshot: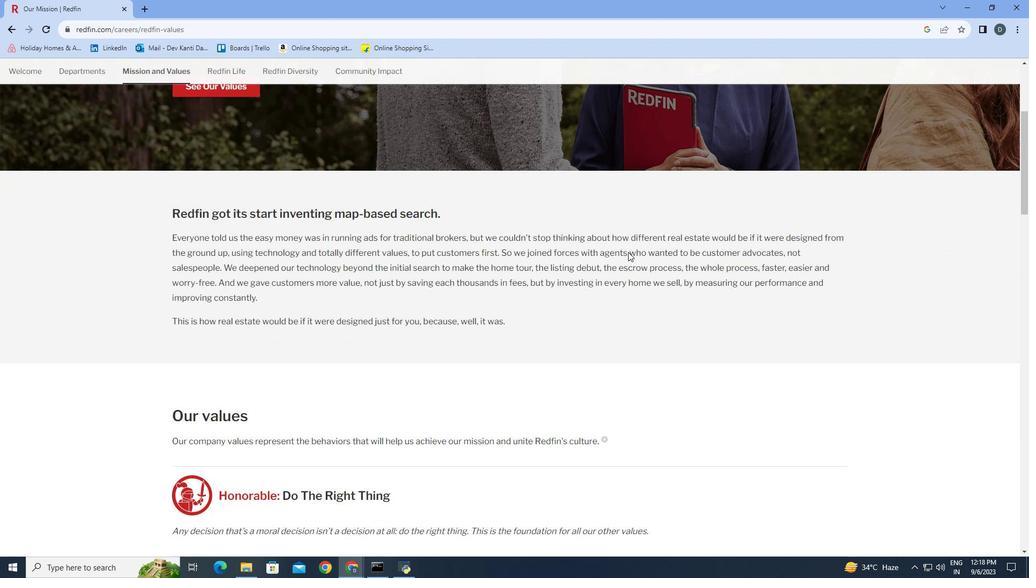 
Action: Mouse moved to (628, 252)
Screenshot: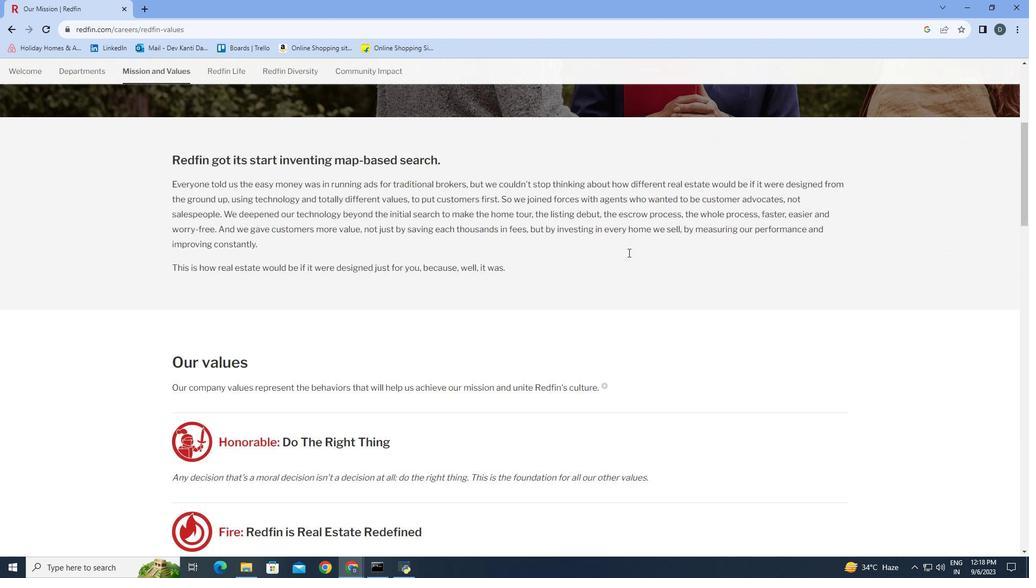 
Action: Mouse scrolled (628, 252) with delta (0, 0)
Screenshot: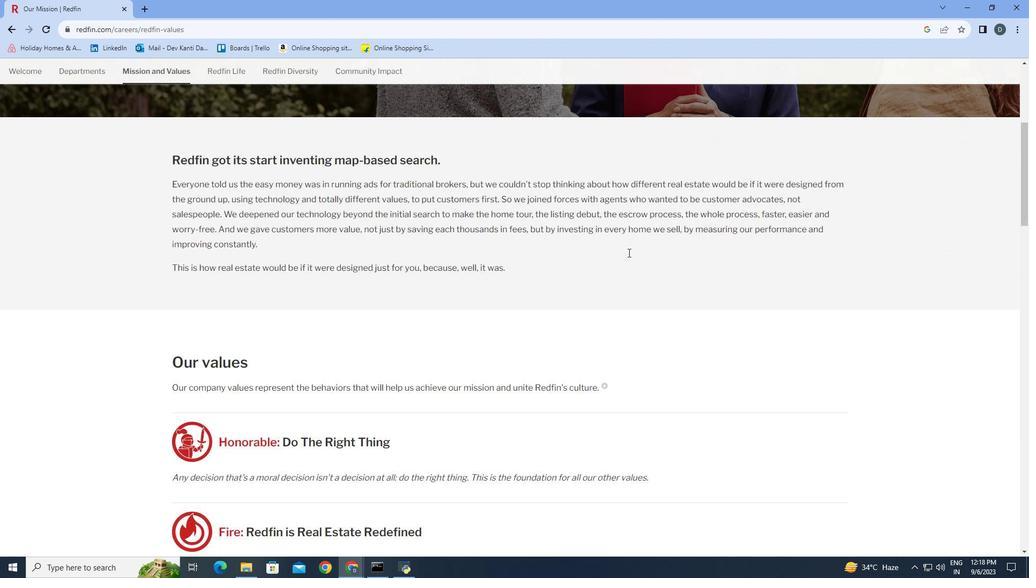 
Action: Mouse scrolled (628, 252) with delta (0, 0)
Screenshot: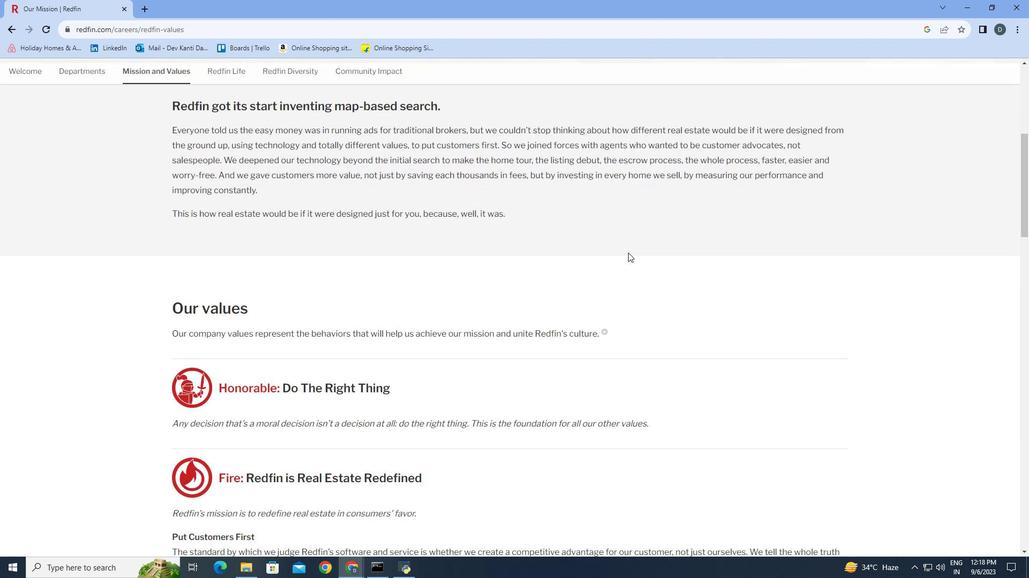 
Action: Mouse scrolled (628, 252) with delta (0, 0)
Screenshot: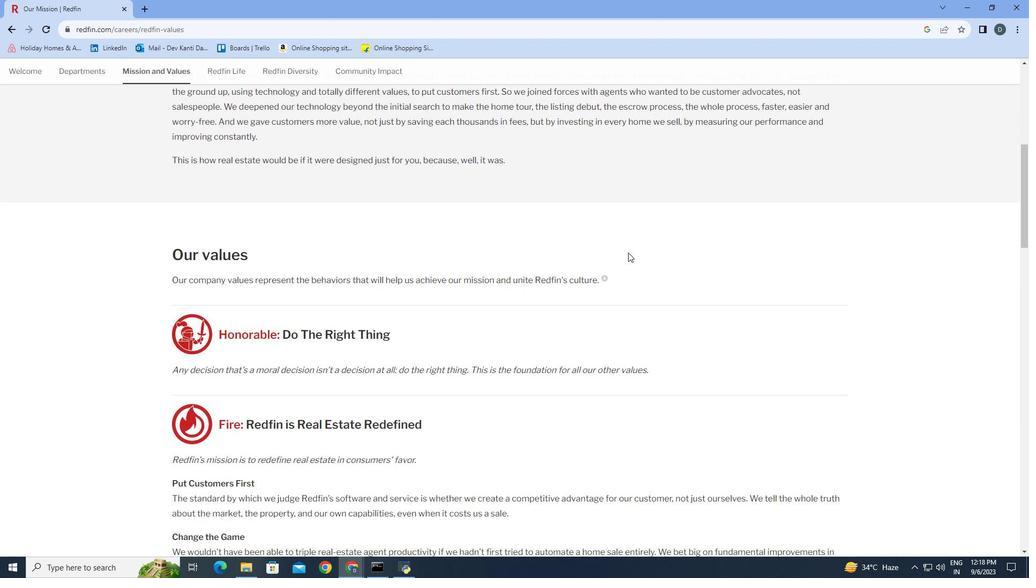 
Action: Mouse scrolled (628, 252) with delta (0, 0)
Screenshot: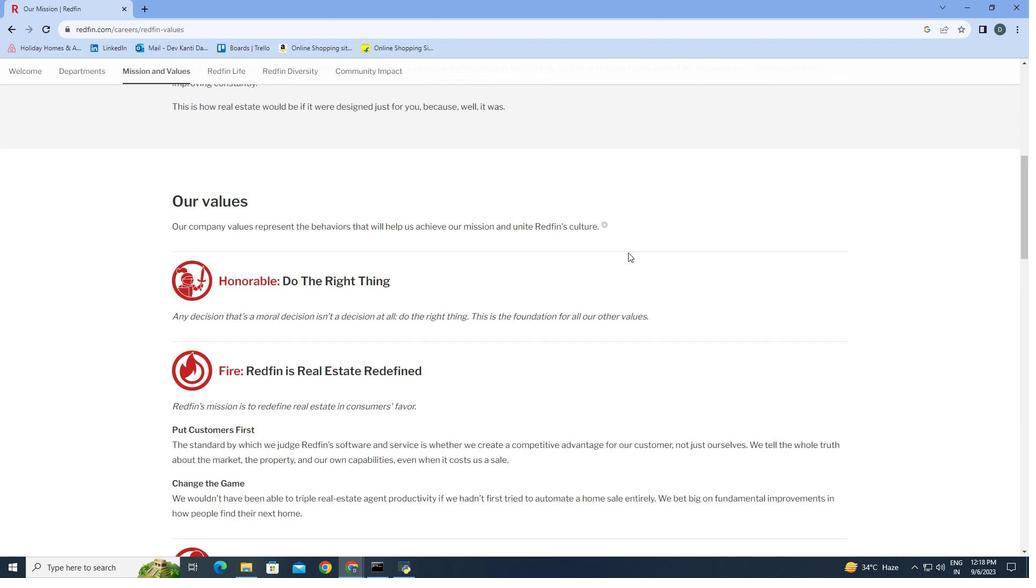
Action: Mouse scrolled (628, 252) with delta (0, 0)
Screenshot: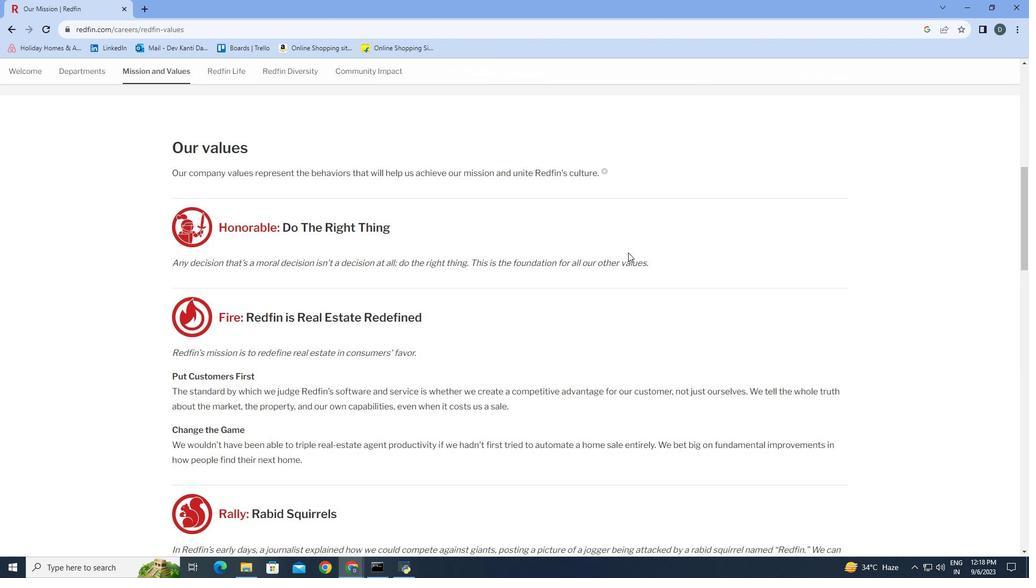 
Action: Mouse scrolled (628, 252) with delta (0, 0)
Screenshot: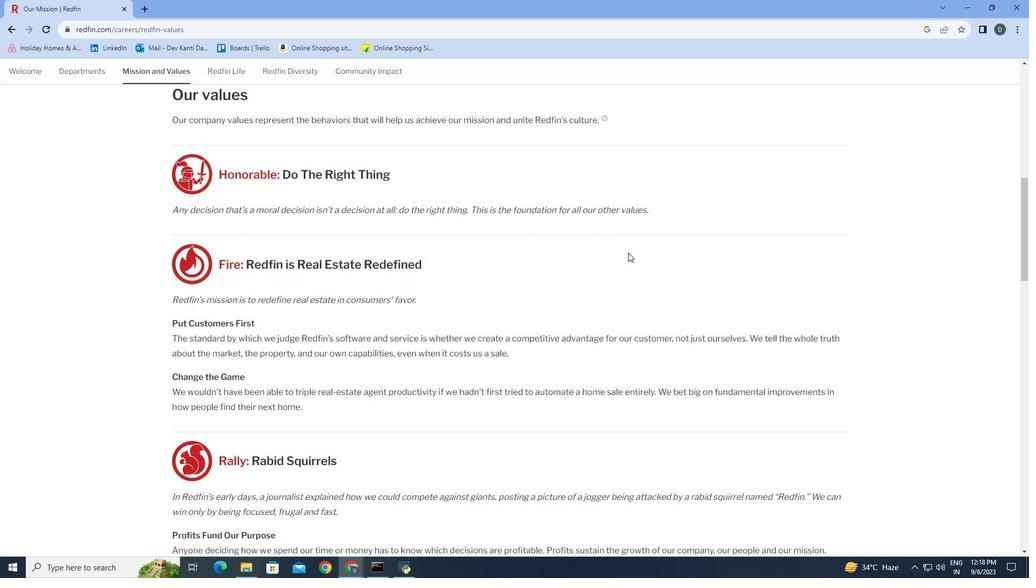 
Action: Mouse scrolled (628, 252) with delta (0, 0)
Screenshot: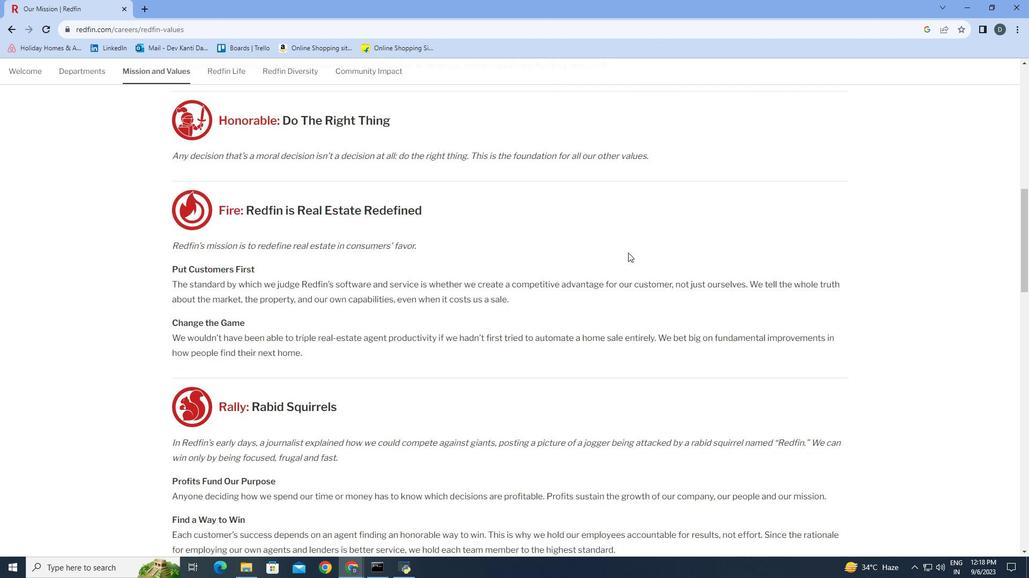 
Action: Mouse scrolled (628, 252) with delta (0, 0)
Screenshot: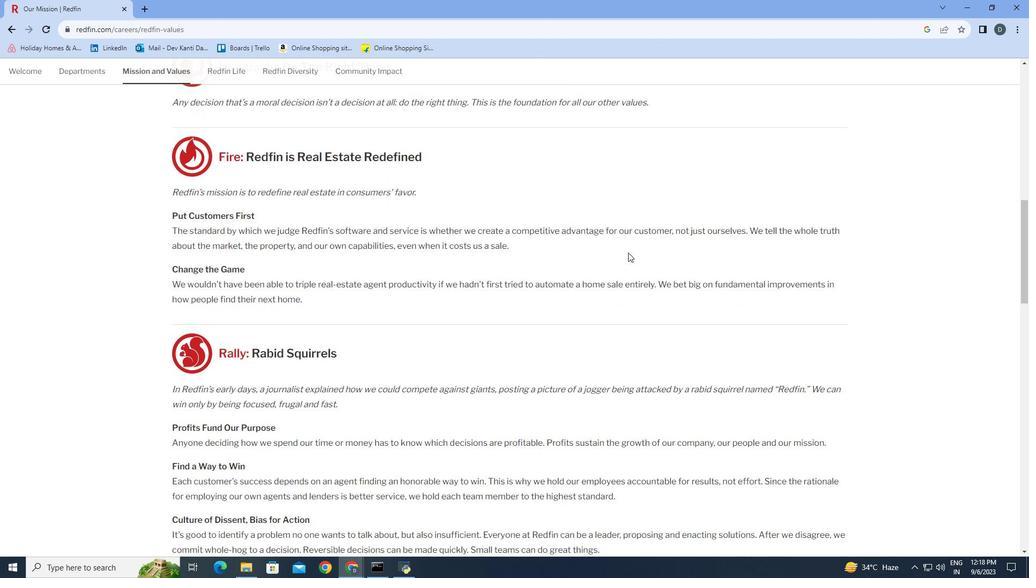 
Action: Mouse scrolled (628, 252) with delta (0, 0)
Screenshot: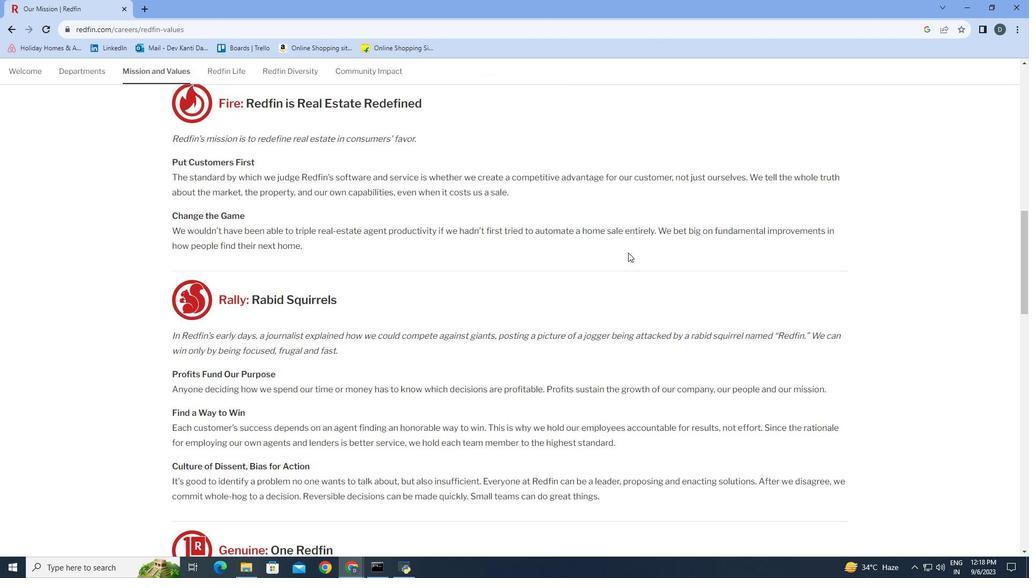 
Action: Mouse scrolled (628, 252) with delta (0, 0)
Screenshot: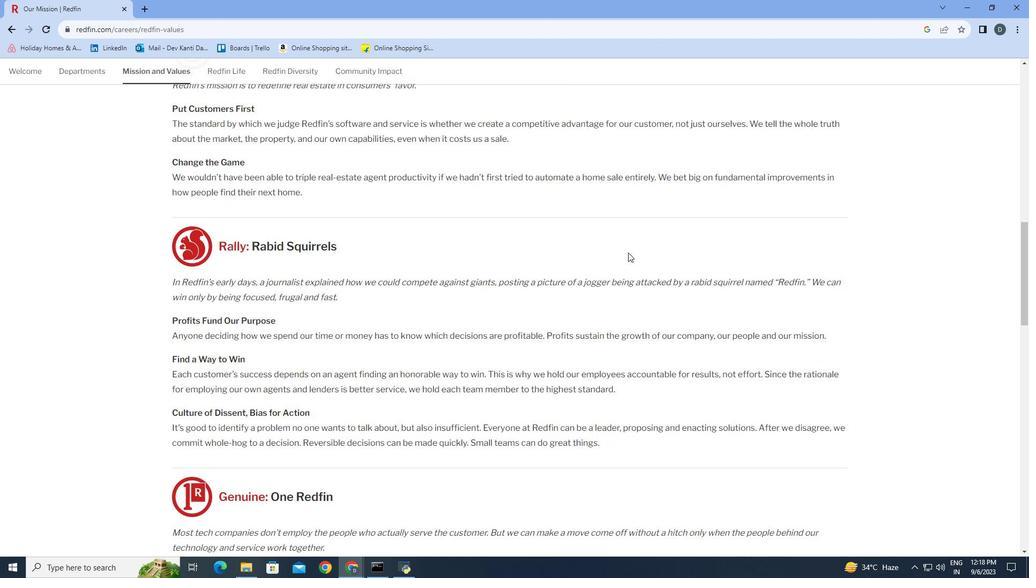 
Action: Mouse scrolled (628, 252) with delta (0, 0)
Screenshot: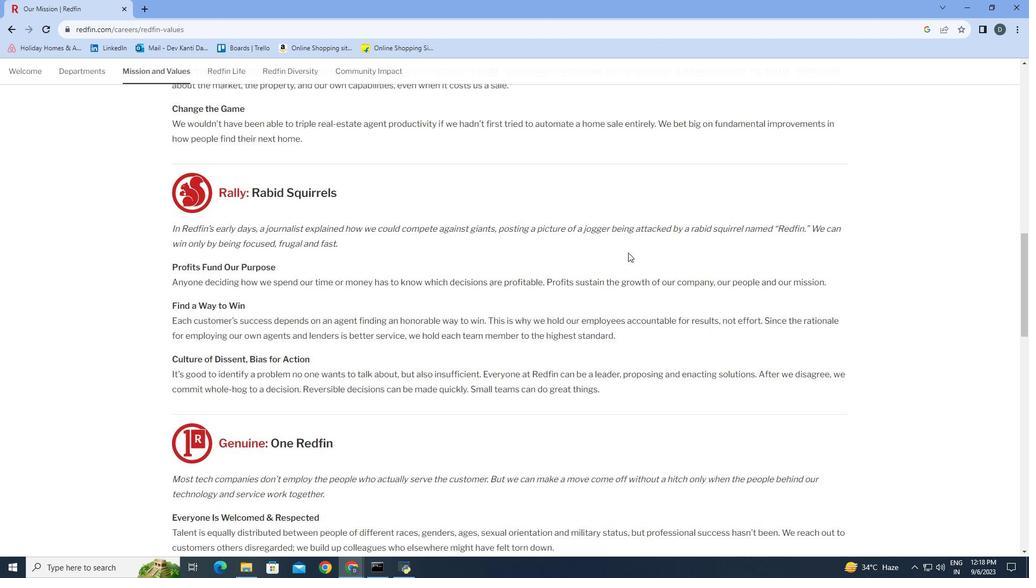 
Action: Mouse scrolled (628, 252) with delta (0, 0)
Screenshot: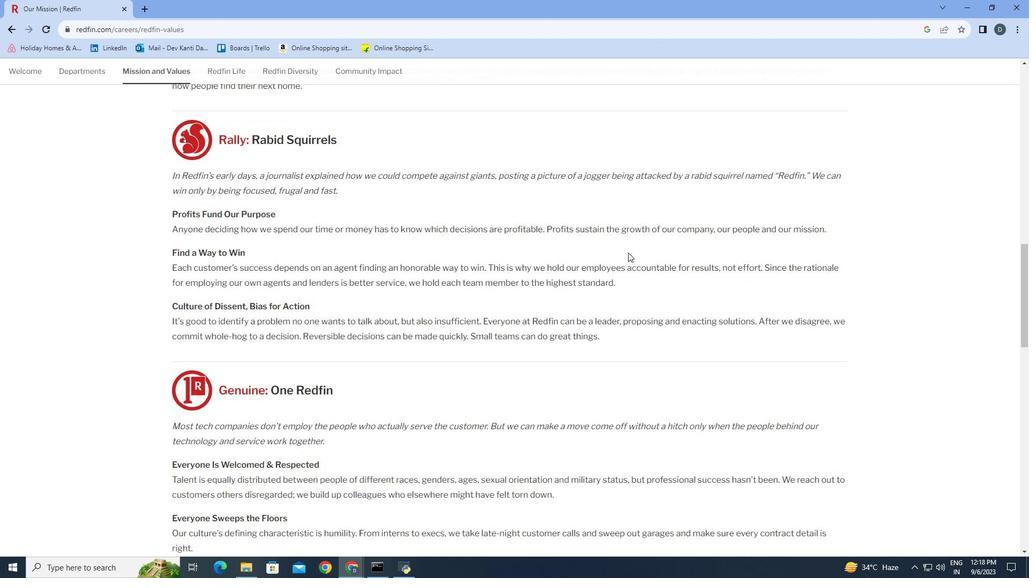 
Action: Mouse scrolled (628, 252) with delta (0, 0)
Screenshot: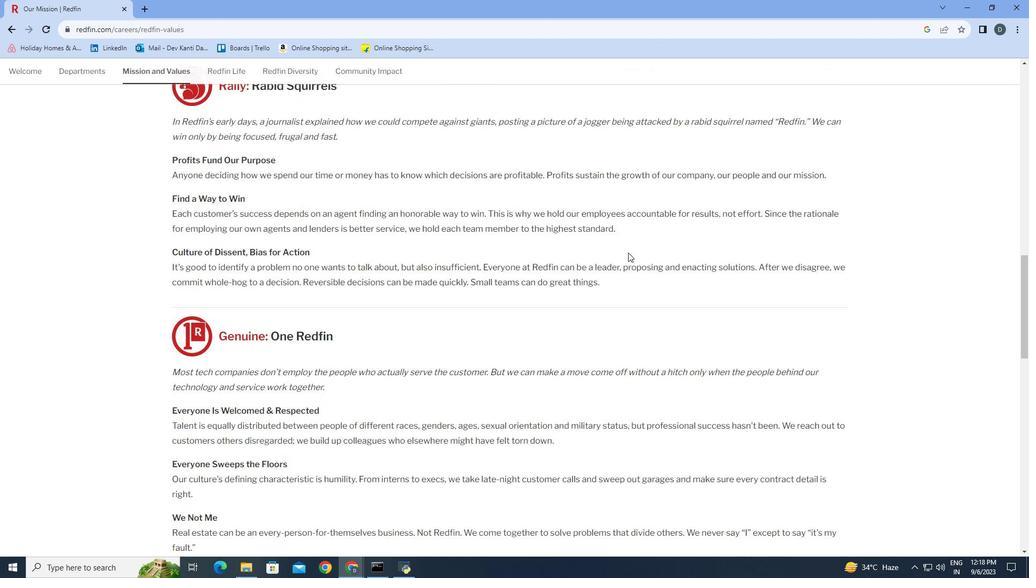 
Action: Mouse scrolled (628, 252) with delta (0, 0)
Screenshot: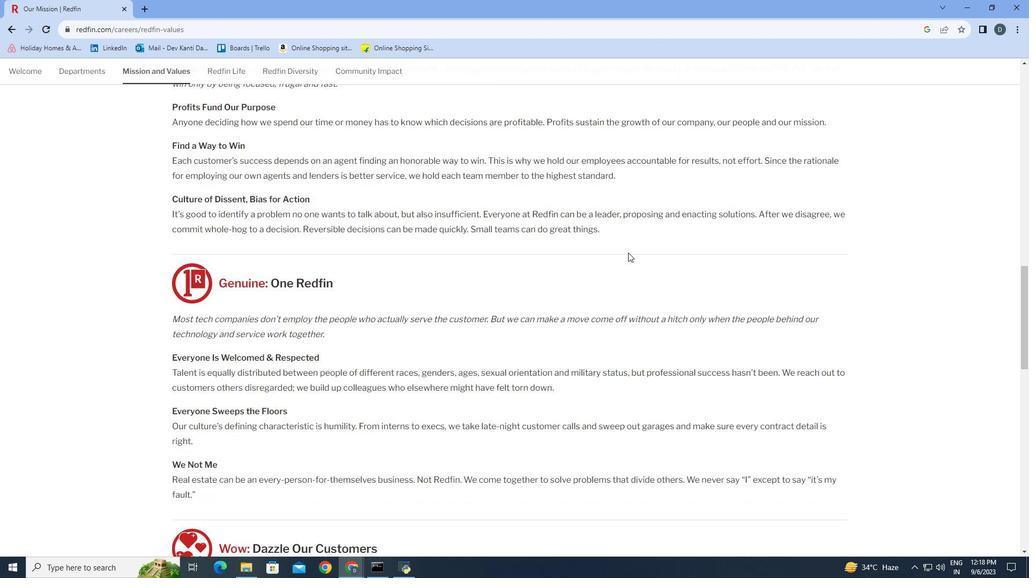 
Action: Mouse scrolled (628, 252) with delta (0, 0)
Screenshot: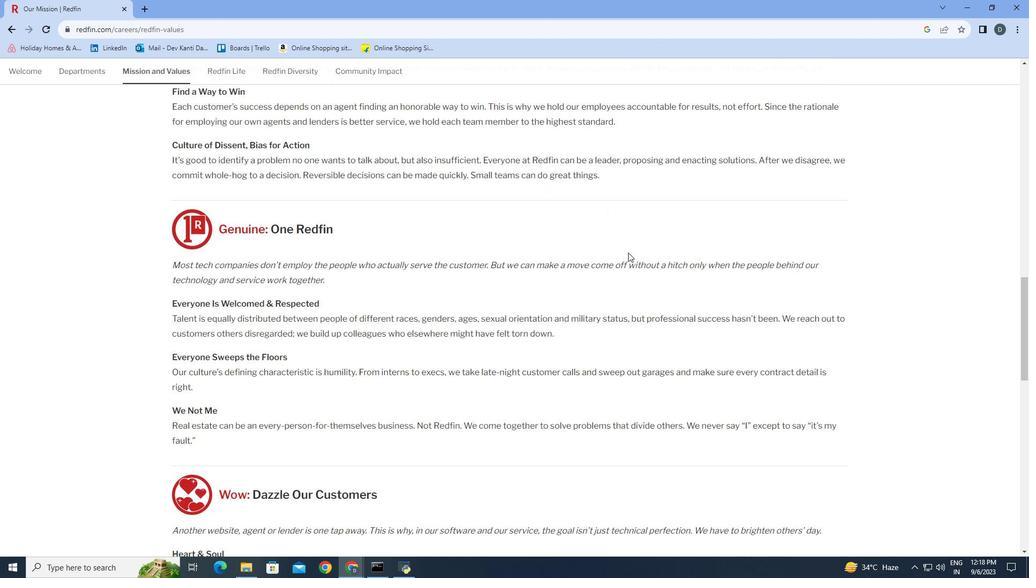 
Action: Mouse moved to (628, 252)
Screenshot: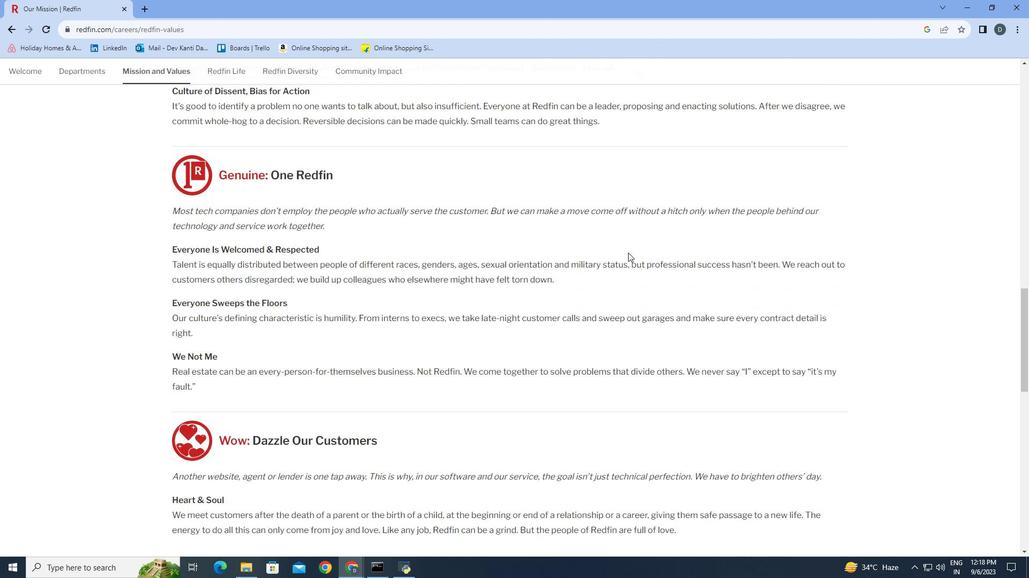 
Action: Mouse scrolled (628, 252) with delta (0, 0)
Screenshot: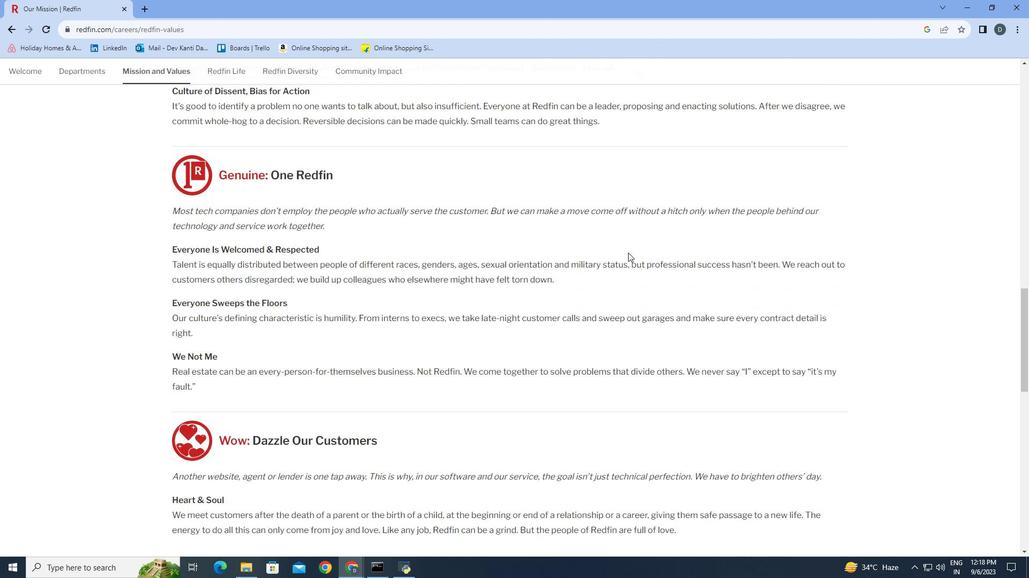 
Action: Mouse scrolled (628, 252) with delta (0, 0)
Screenshot: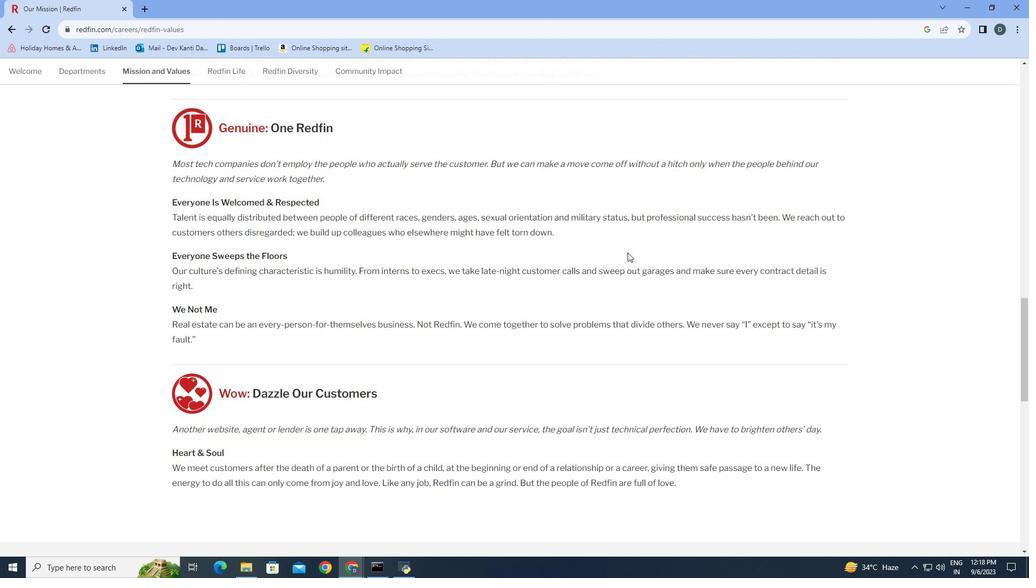 
Action: Mouse moved to (626, 251)
Screenshot: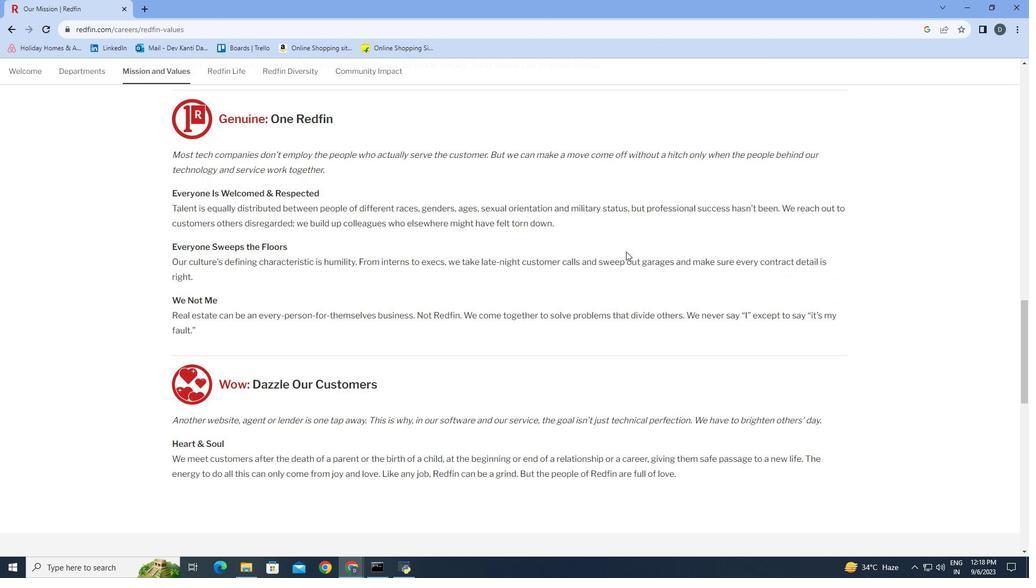 
Action: Mouse scrolled (626, 251) with delta (0, 0)
Screenshot: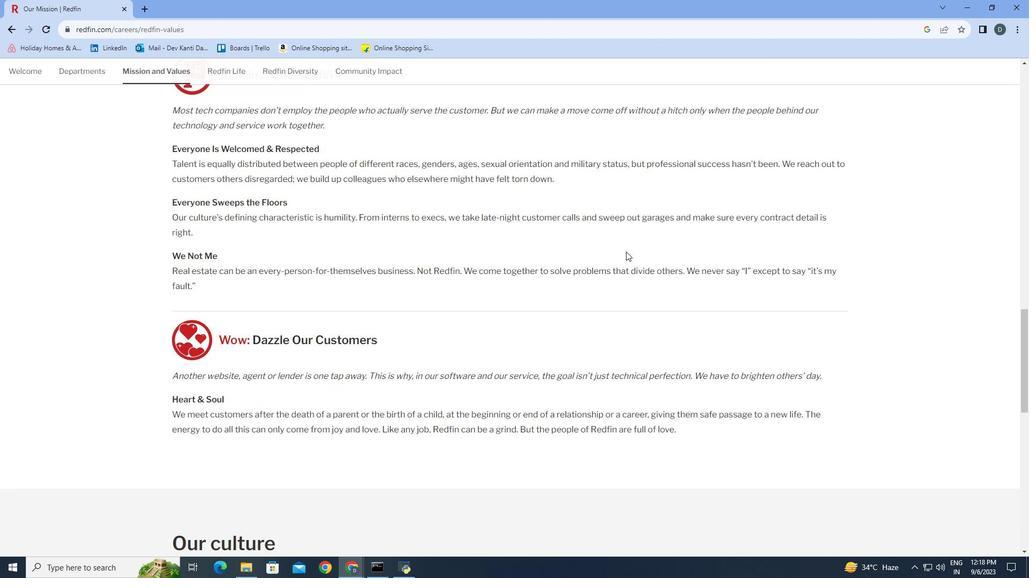 
Action: Mouse scrolled (626, 251) with delta (0, 0)
Screenshot: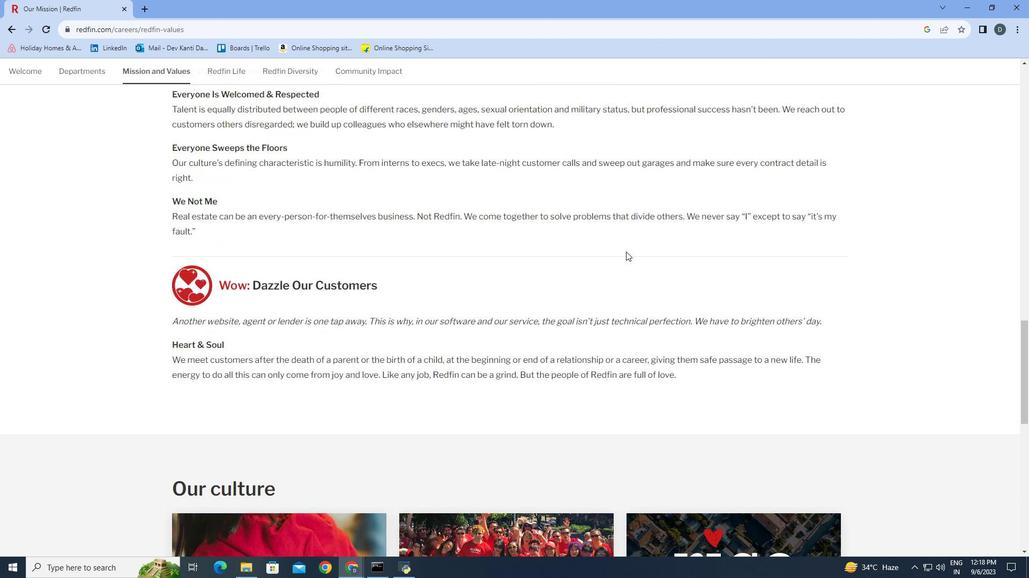 
Action: Mouse scrolled (626, 251) with delta (0, 0)
Screenshot: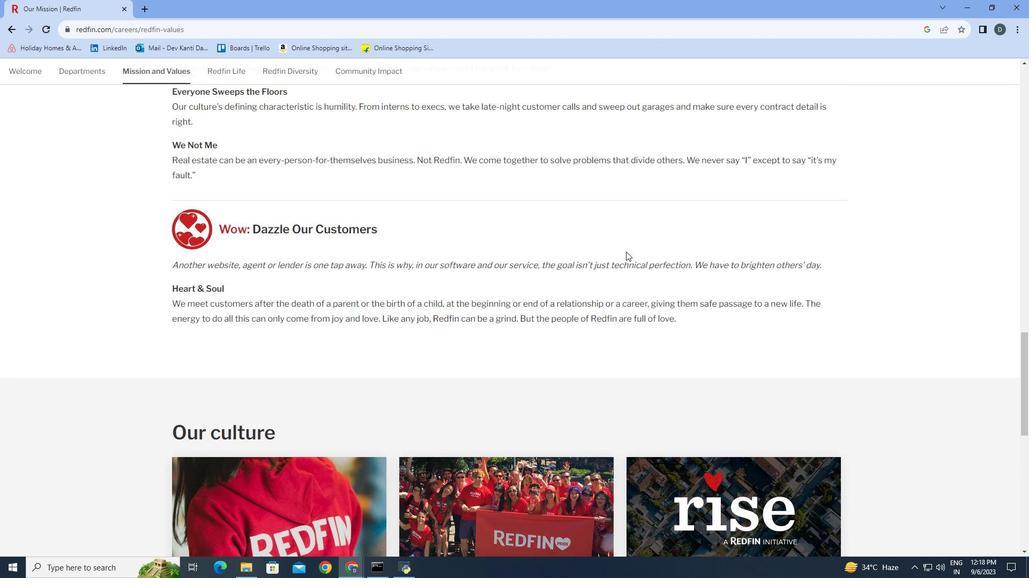 
Action: Mouse scrolled (626, 251) with delta (0, 0)
Screenshot: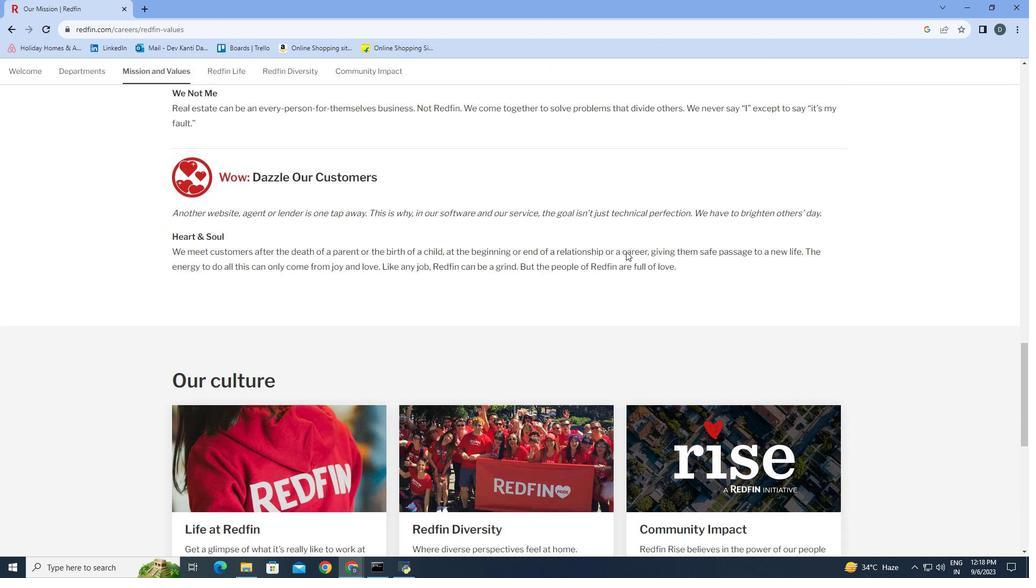 
Action: Mouse moved to (626, 250)
Screenshot: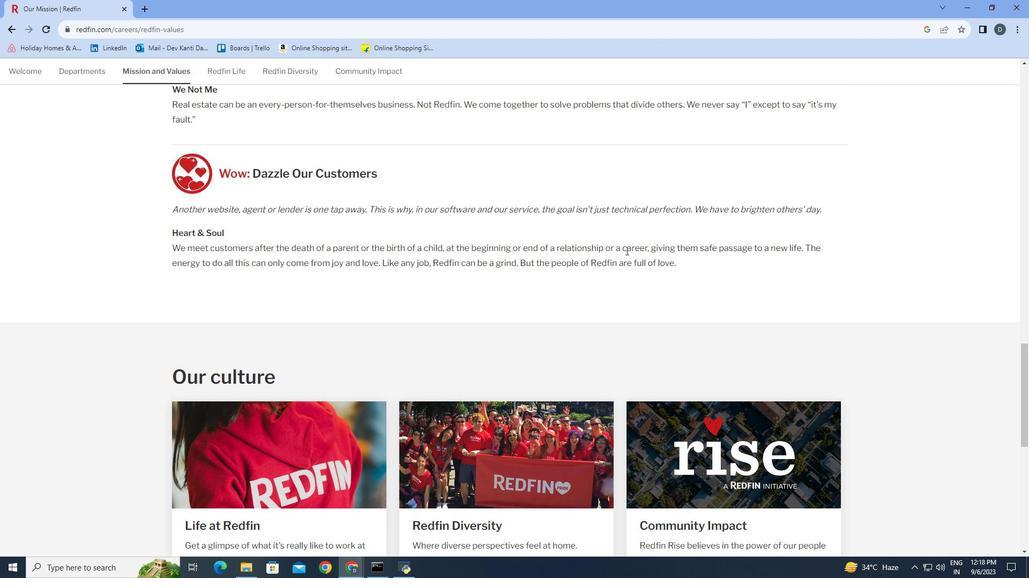
Action: Mouse scrolled (626, 250) with delta (0, 0)
Screenshot: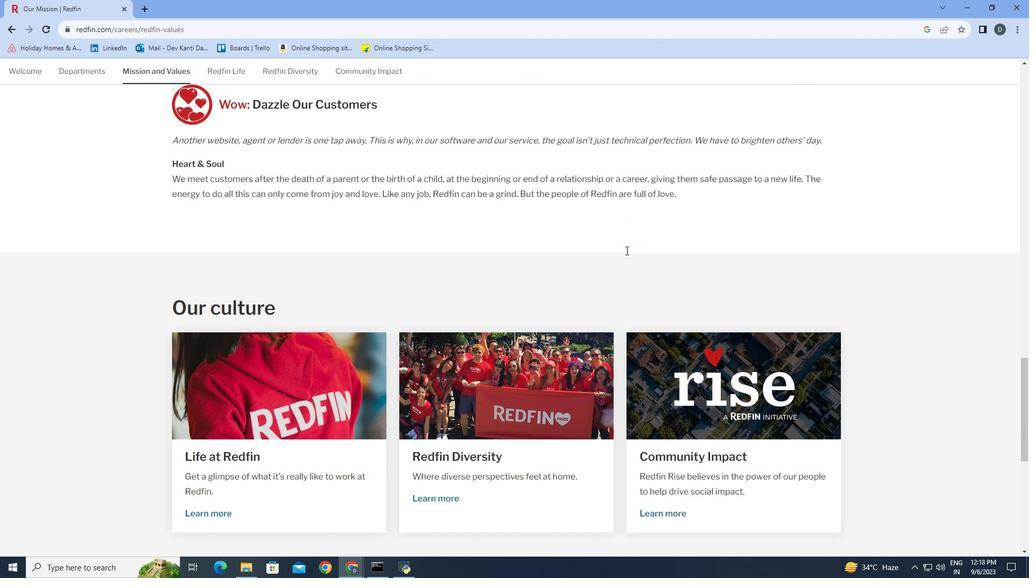 
Action: Mouse scrolled (626, 250) with delta (0, 0)
Screenshot: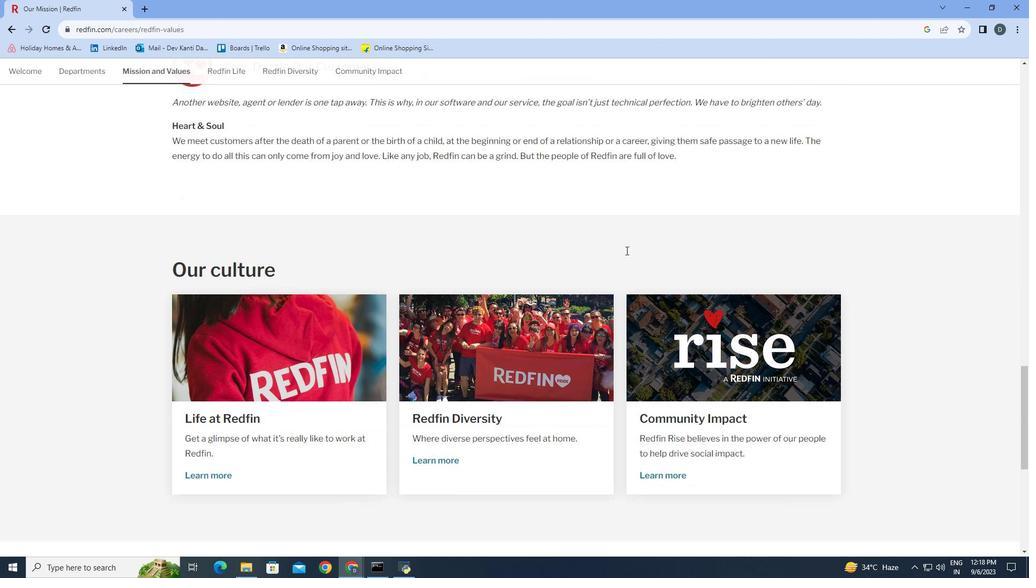 
Action: Mouse scrolled (626, 250) with delta (0, 0)
Screenshot: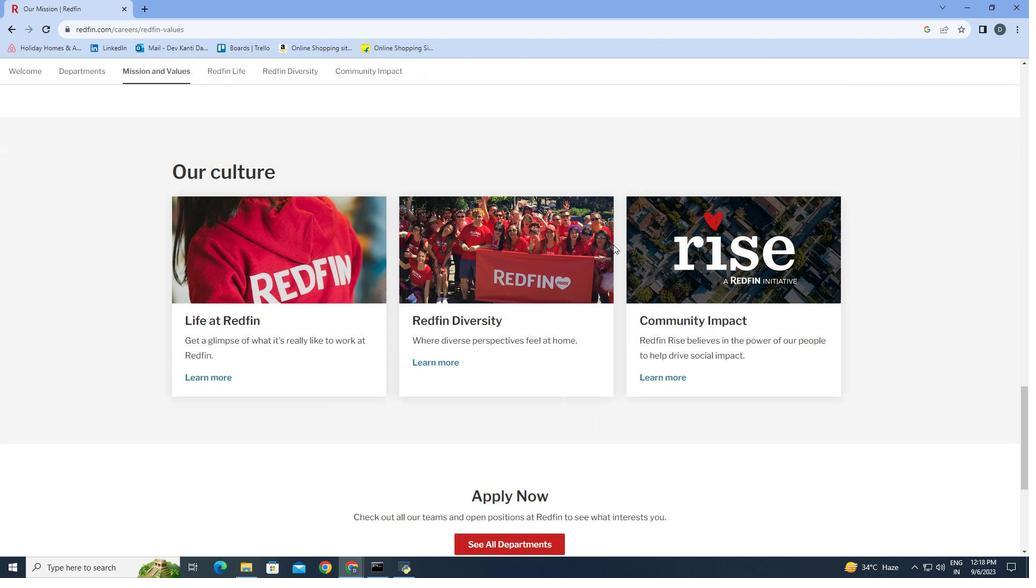 
Action: Mouse scrolled (626, 250) with delta (0, 0)
Screenshot: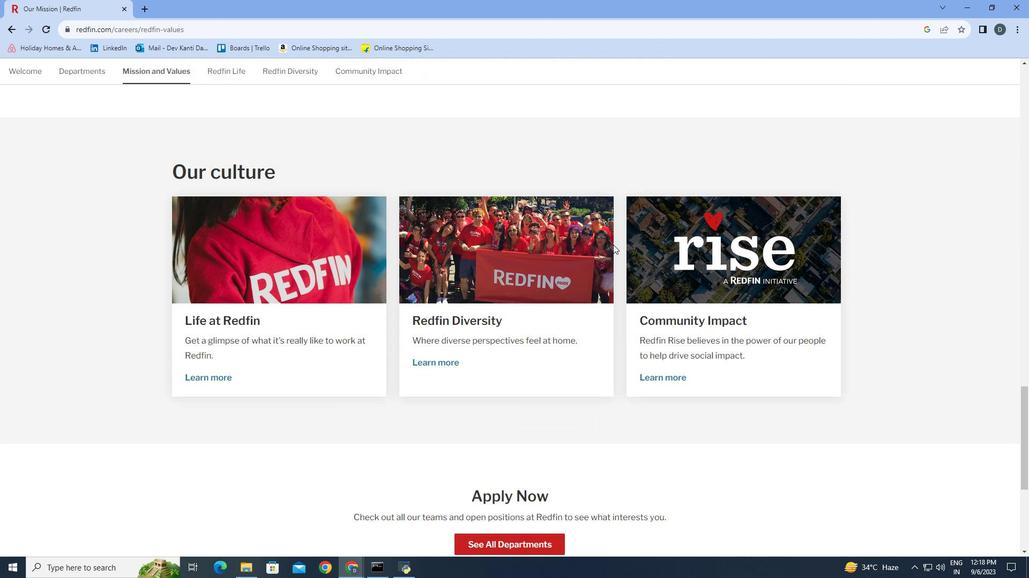 
Action: Mouse moved to (605, 250)
Screenshot: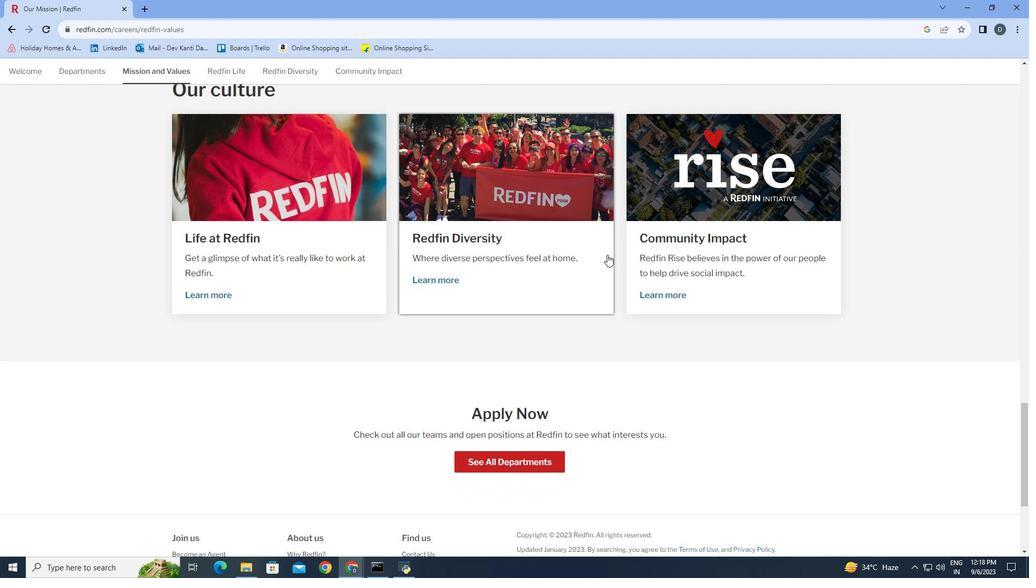 
Action: Mouse scrolled (605, 249) with delta (0, 0)
Screenshot: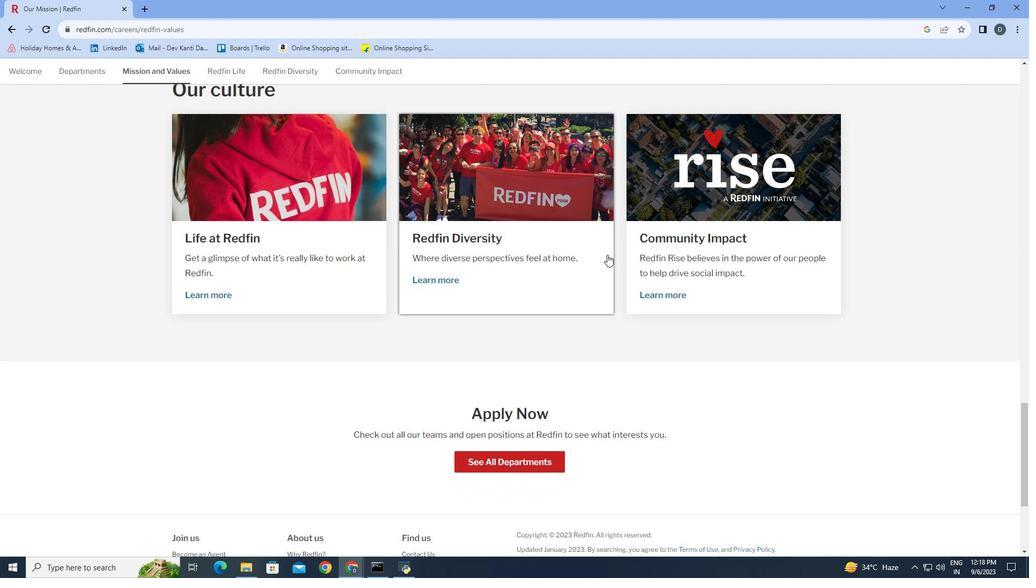 
Action: Mouse moved to (606, 254)
Screenshot: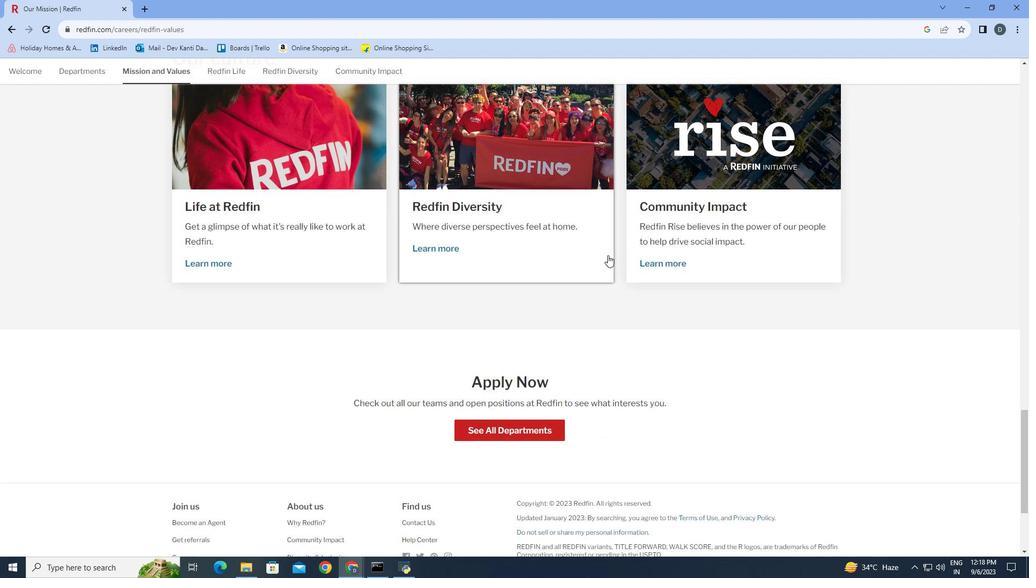
Action: Mouse scrolled (606, 253) with delta (0, 0)
Screenshot: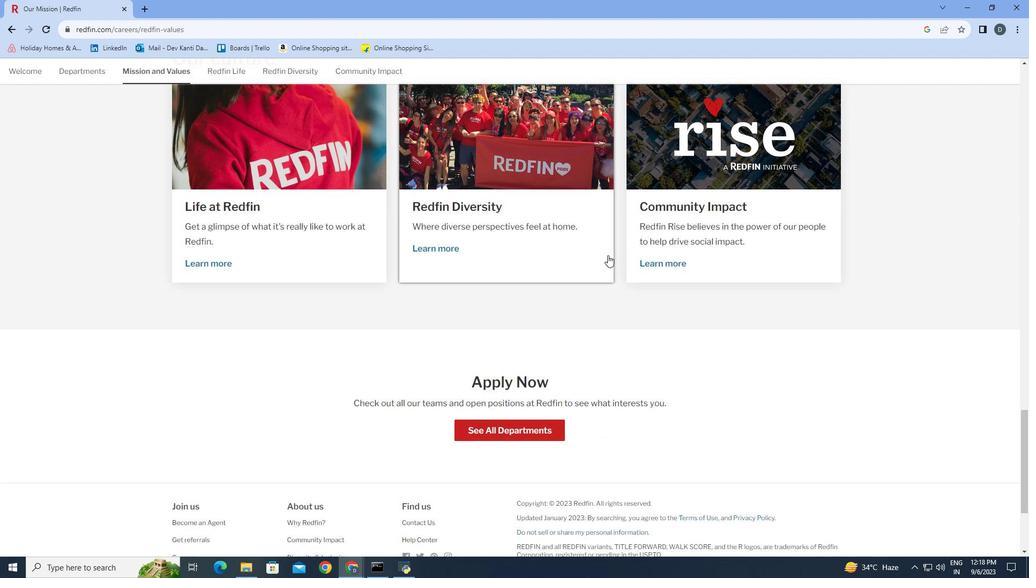 
Action: Mouse moved to (607, 255)
Screenshot: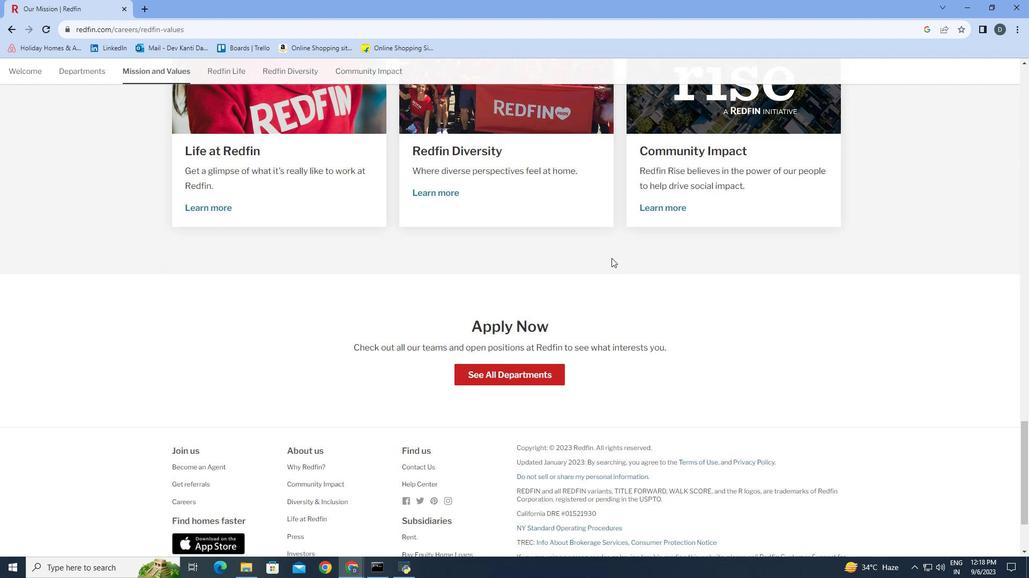 
Action: Mouse scrolled (607, 255) with delta (0, 0)
Screenshot: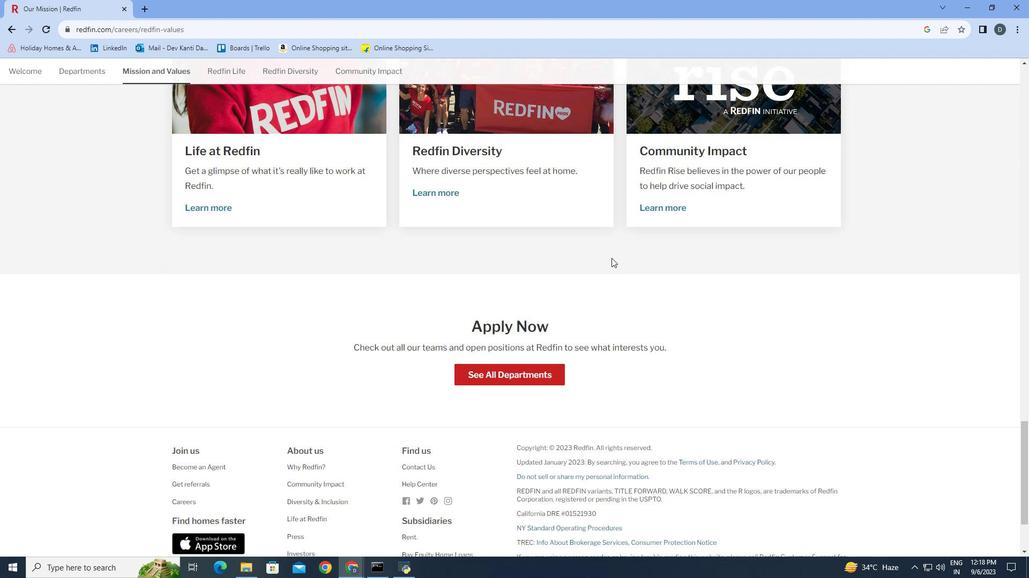 
Action: Mouse moved to (609, 256)
Screenshot: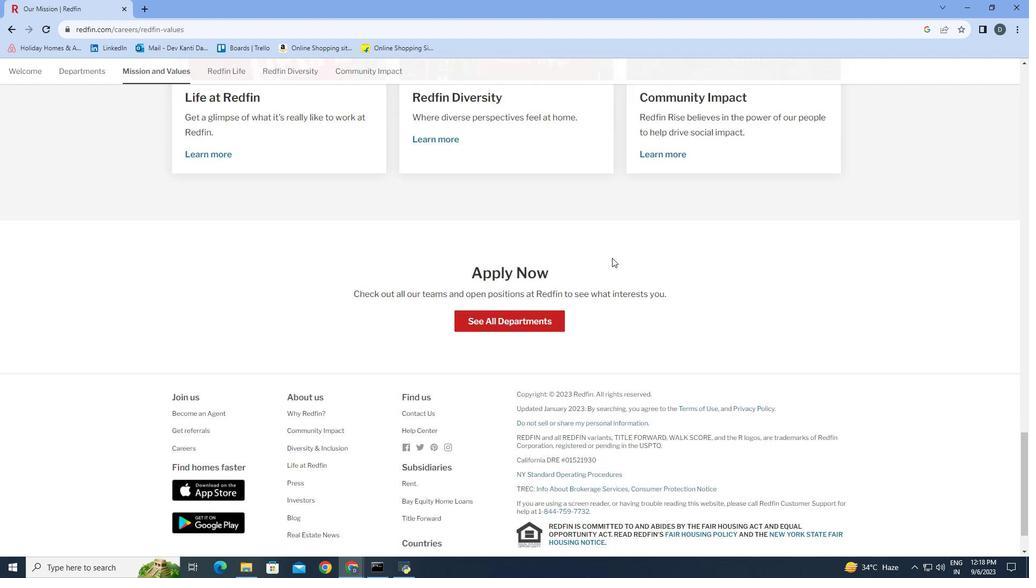 
Action: Mouse scrolled (609, 256) with delta (0, 0)
Screenshot: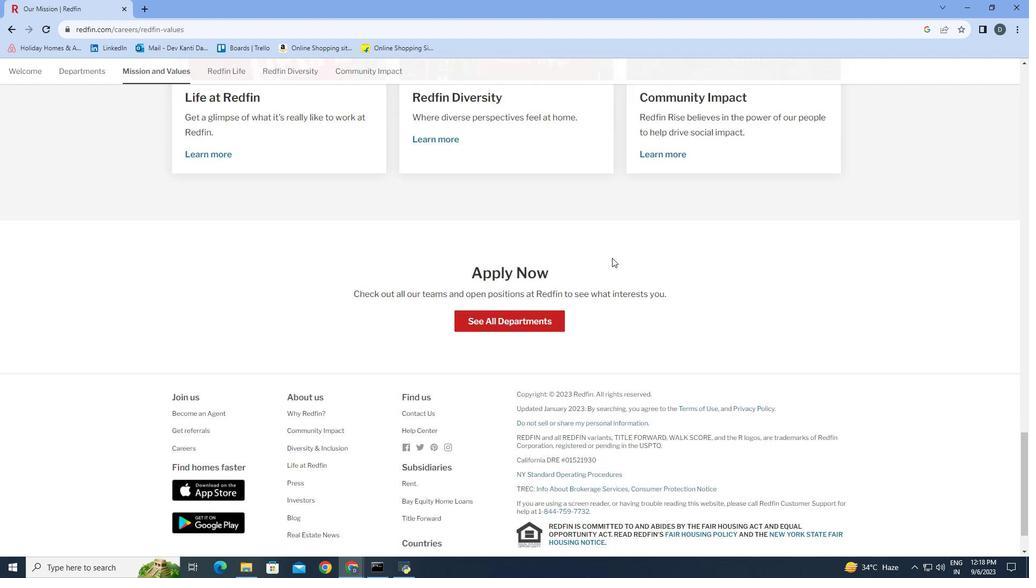 
Action: Mouse moved to (612, 258)
Screenshot: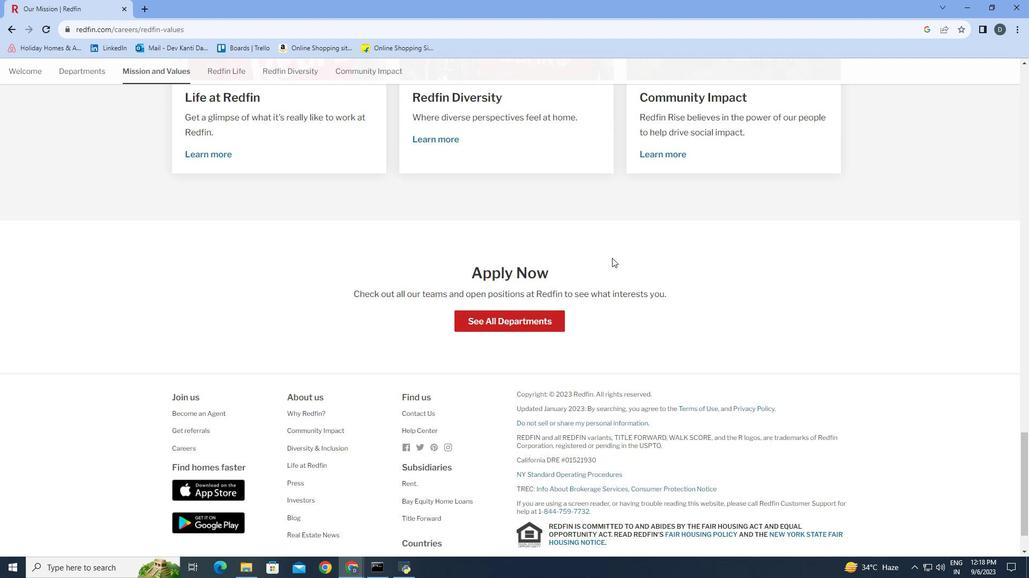 
Action: Mouse scrolled (612, 257) with delta (0, 0)
Screenshot: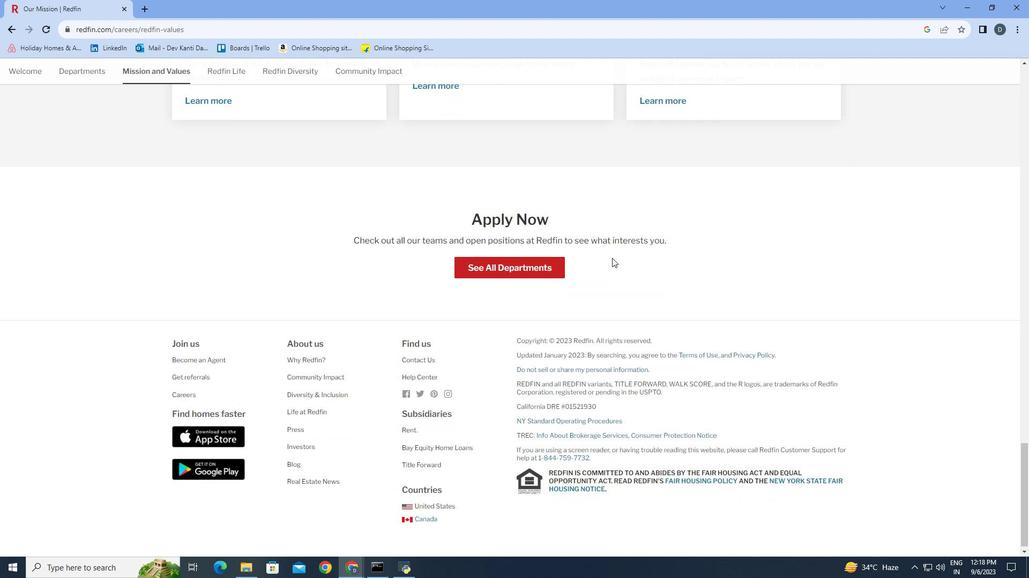 
Action: Mouse scrolled (612, 257) with delta (0, 0)
Screenshot: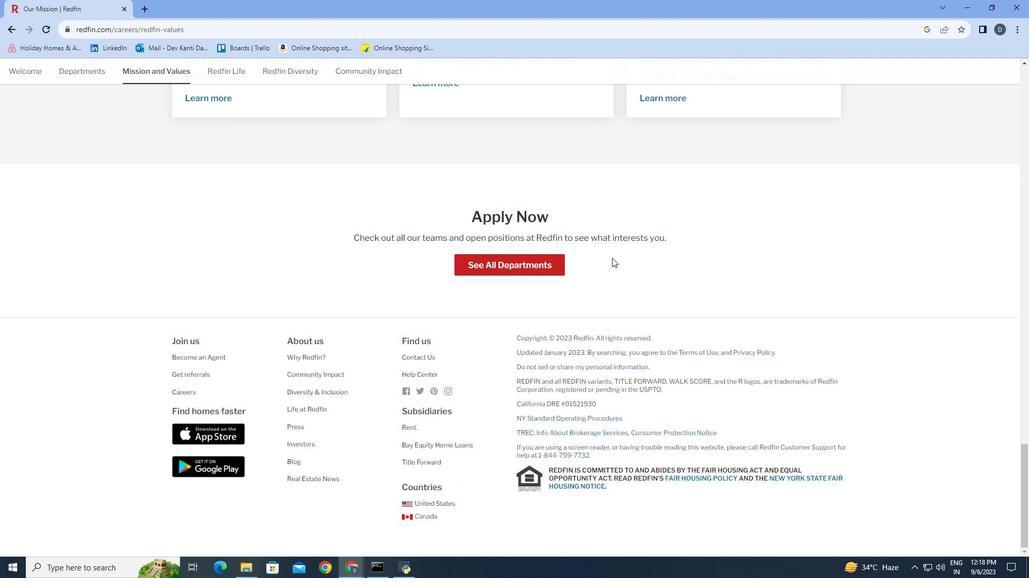 
Action: Mouse scrolled (612, 257) with delta (0, 0)
Screenshot: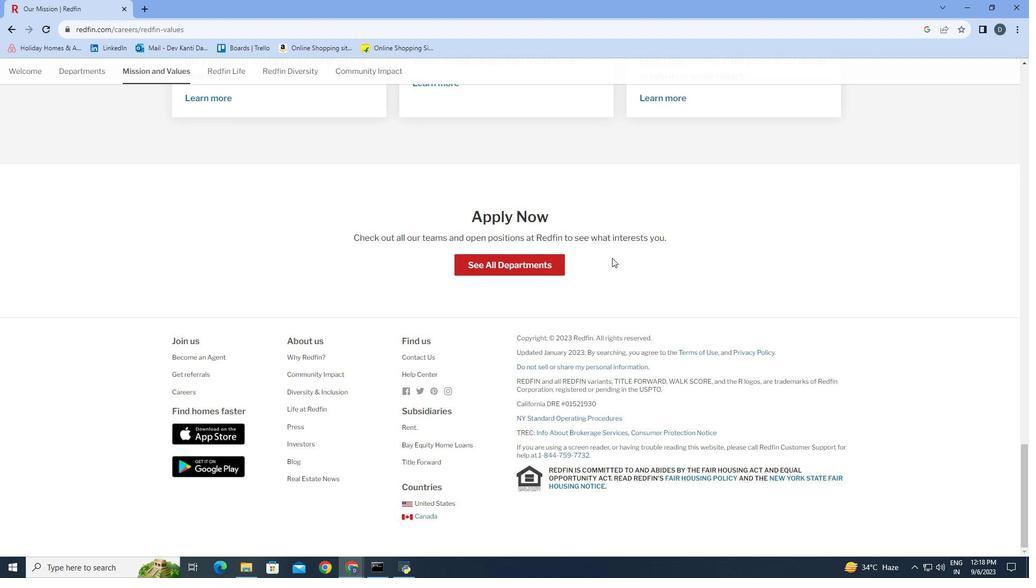 
Action: Mouse scrolled (612, 257) with delta (0, 0)
Screenshot: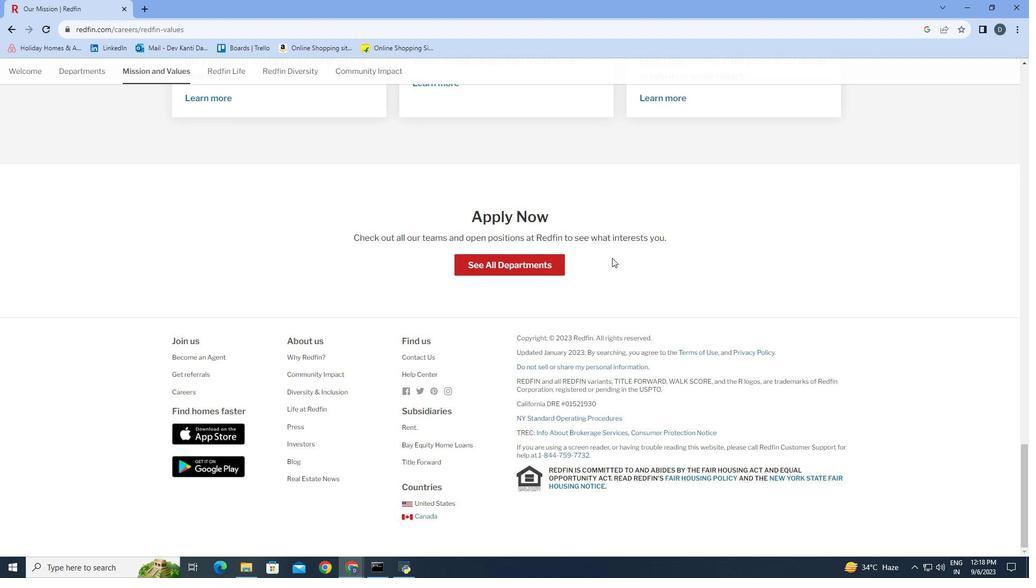 
Action: Mouse scrolled (612, 257) with delta (0, 0)
Screenshot: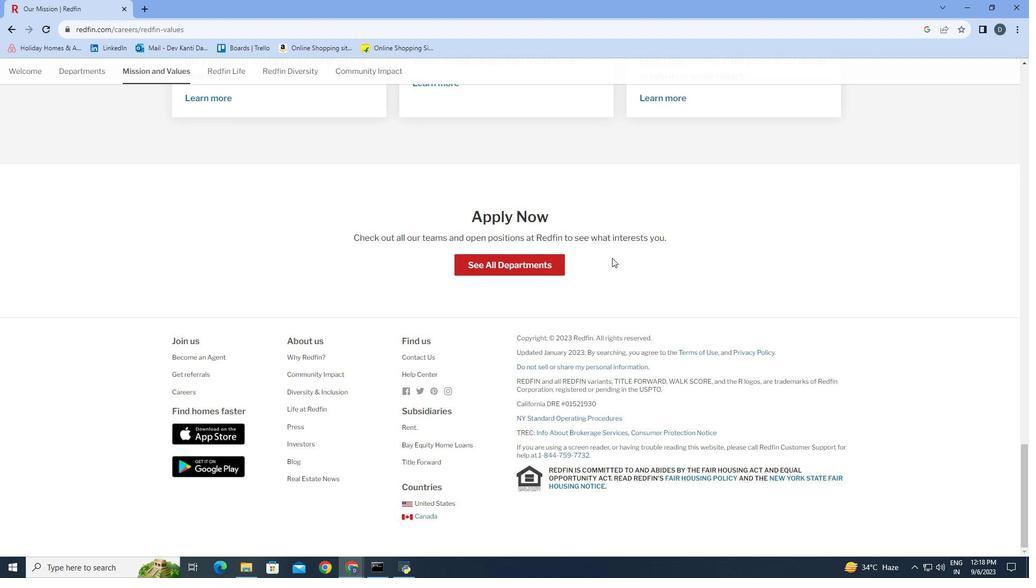 
Action: Mouse scrolled (612, 257) with delta (0, 0)
Screenshot: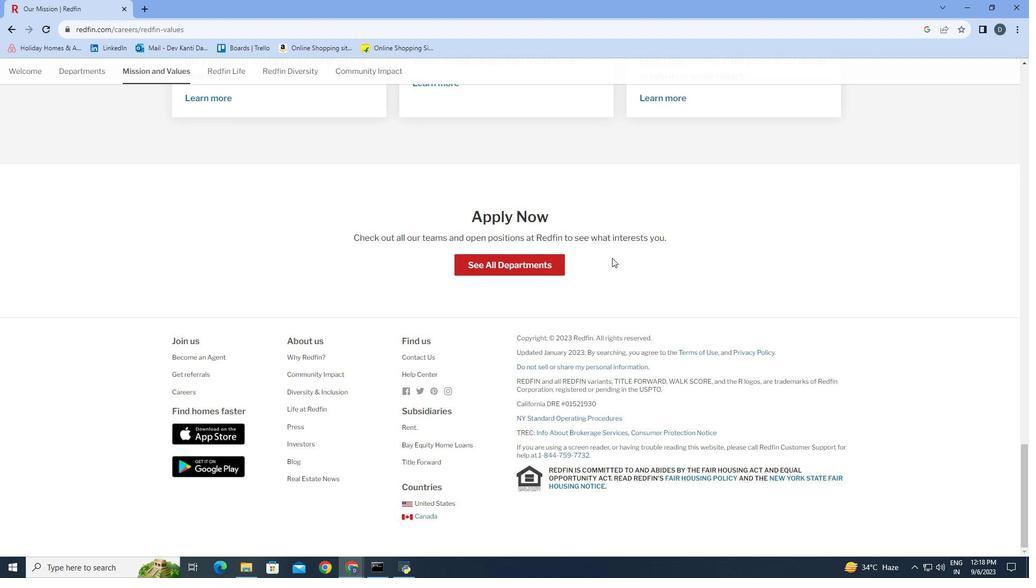 
Action: Mouse moved to (611, 254)
Screenshot: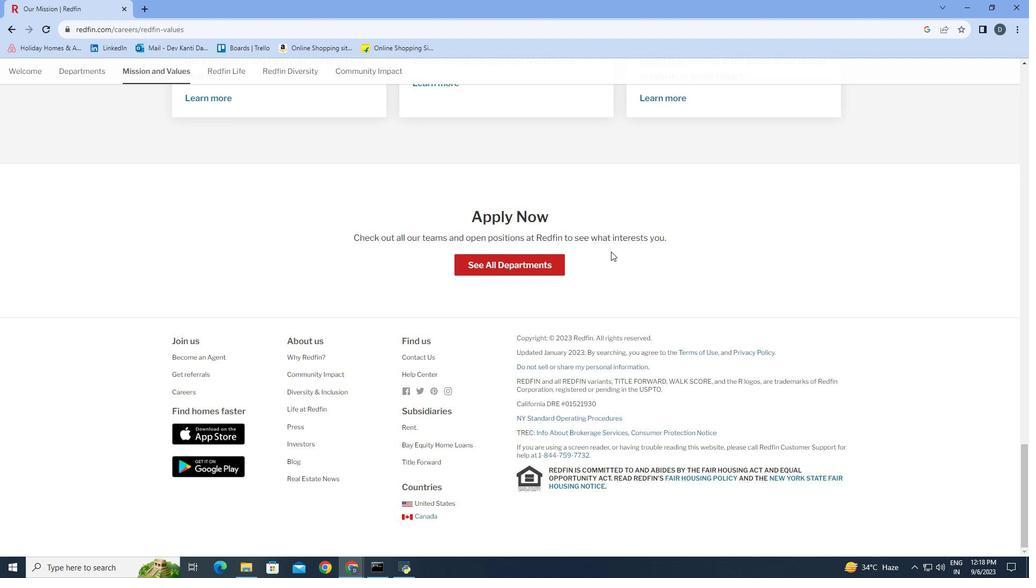 
